 Task: For heading Use Montserrat with blue colour & bold.  font size for heading18,  'Change the font style of data to'Montserrat and font size to 9,  Change the alignment of both headline & data to Align right In the sheet  BudgetPlan logbookbook
Action: Mouse moved to (48, 135)
Screenshot: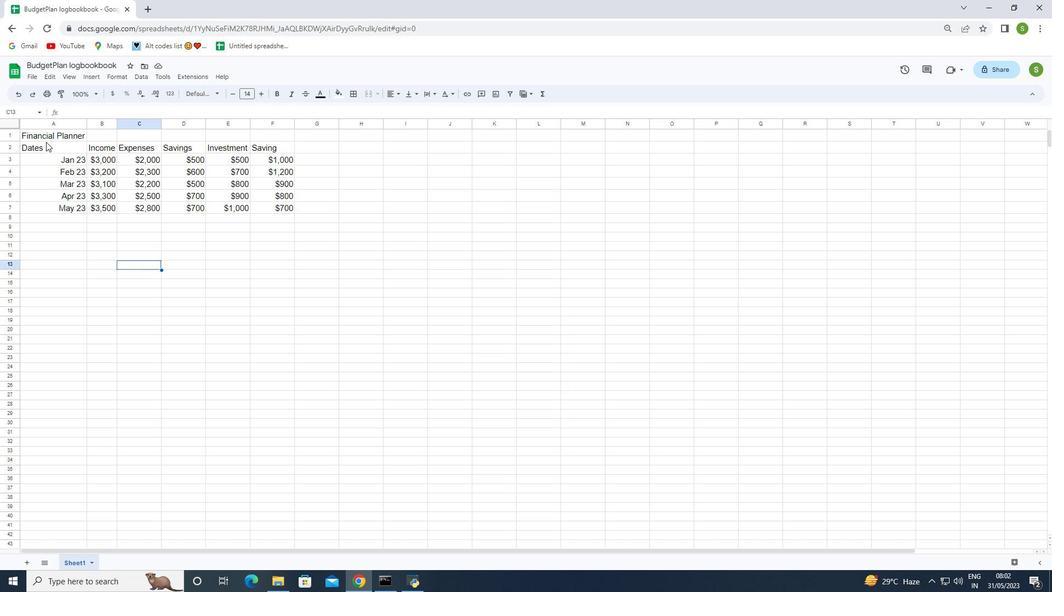 
Action: Mouse pressed left at (48, 135)
Screenshot: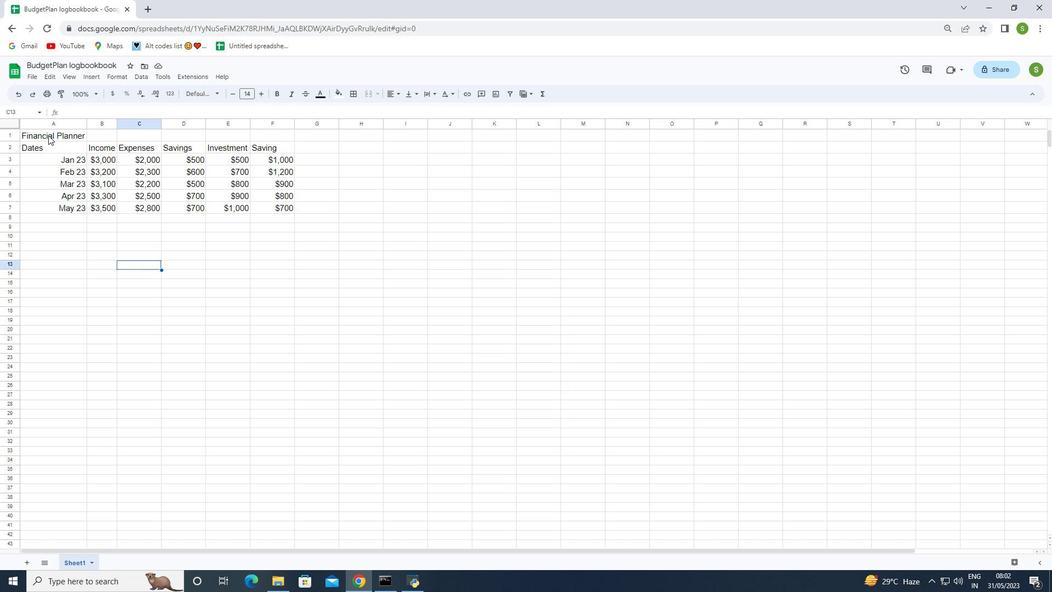 
Action: Mouse moved to (206, 97)
Screenshot: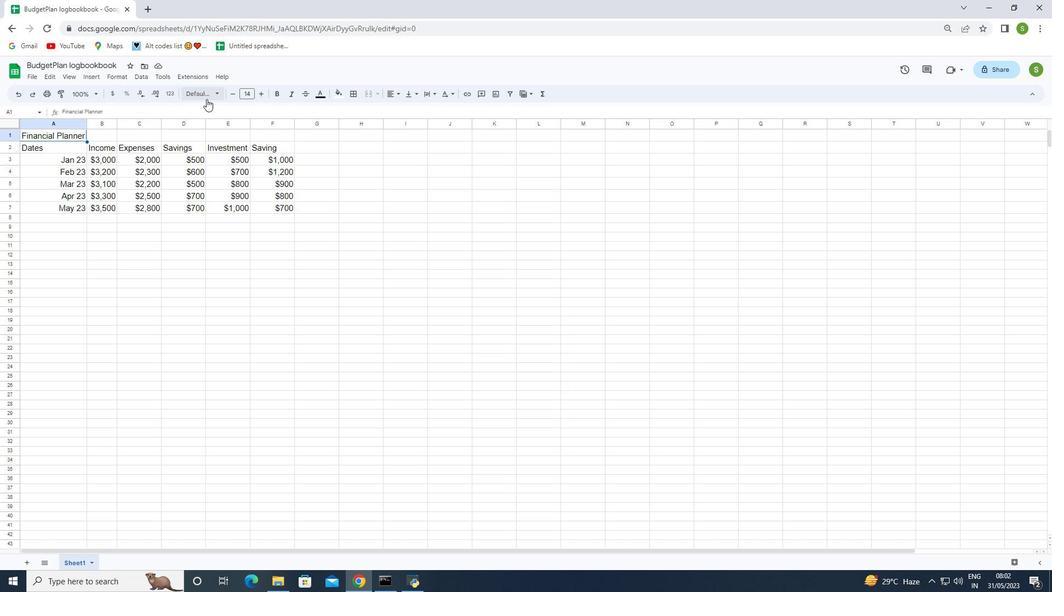 
Action: Mouse pressed left at (206, 97)
Screenshot: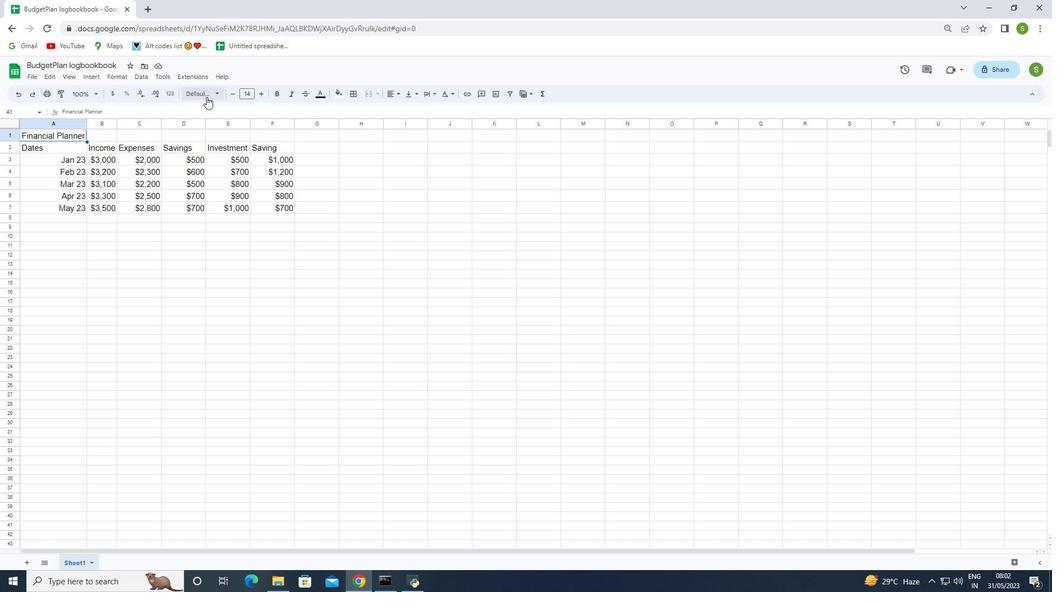 
Action: Mouse moved to (217, 451)
Screenshot: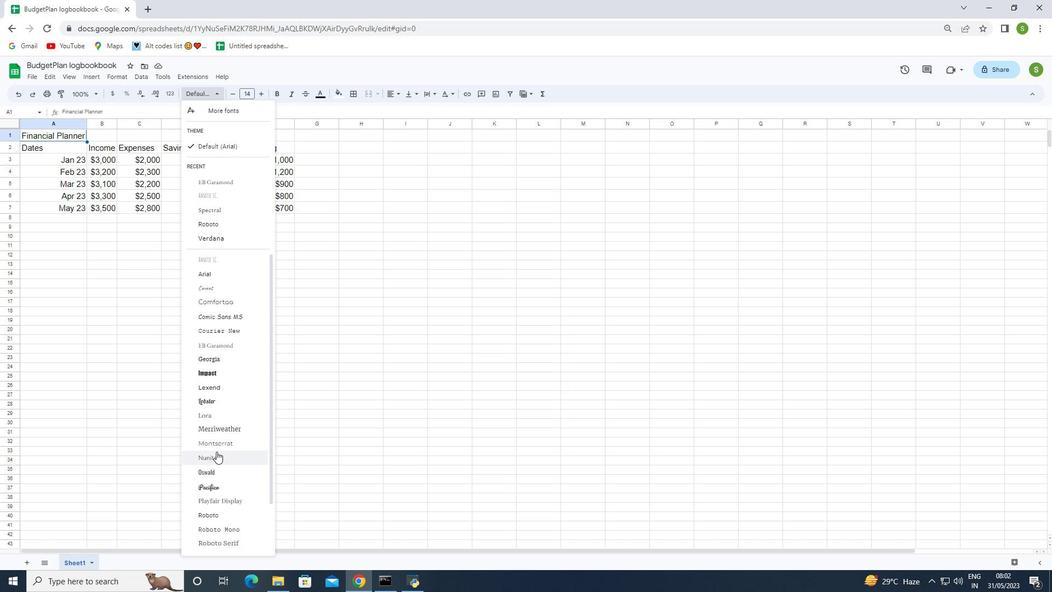 
Action: Mouse scrolled (217, 451) with delta (0, 0)
Screenshot: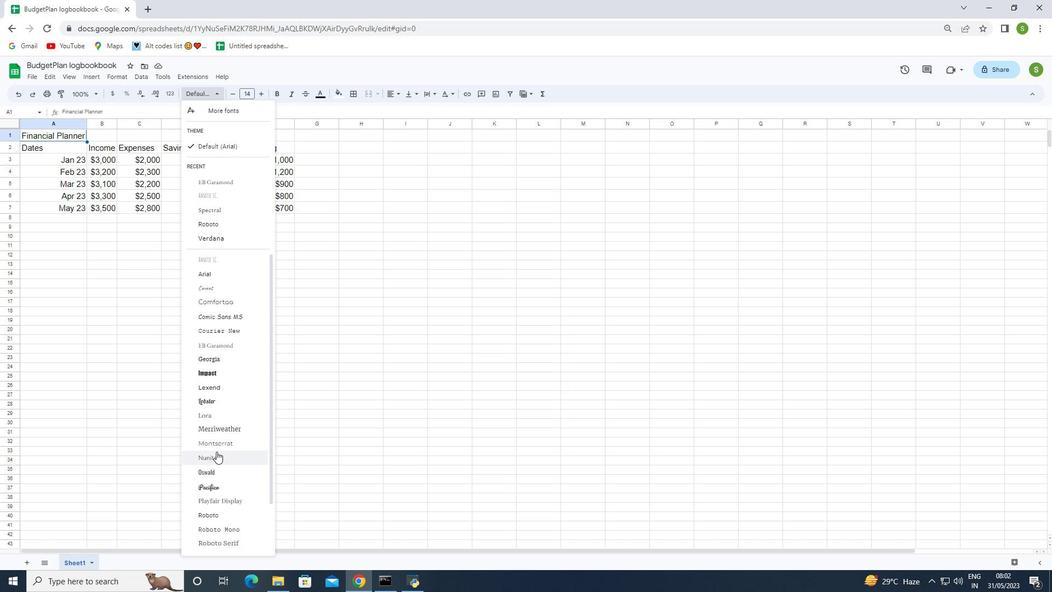 
Action: Mouse moved to (217, 451)
Screenshot: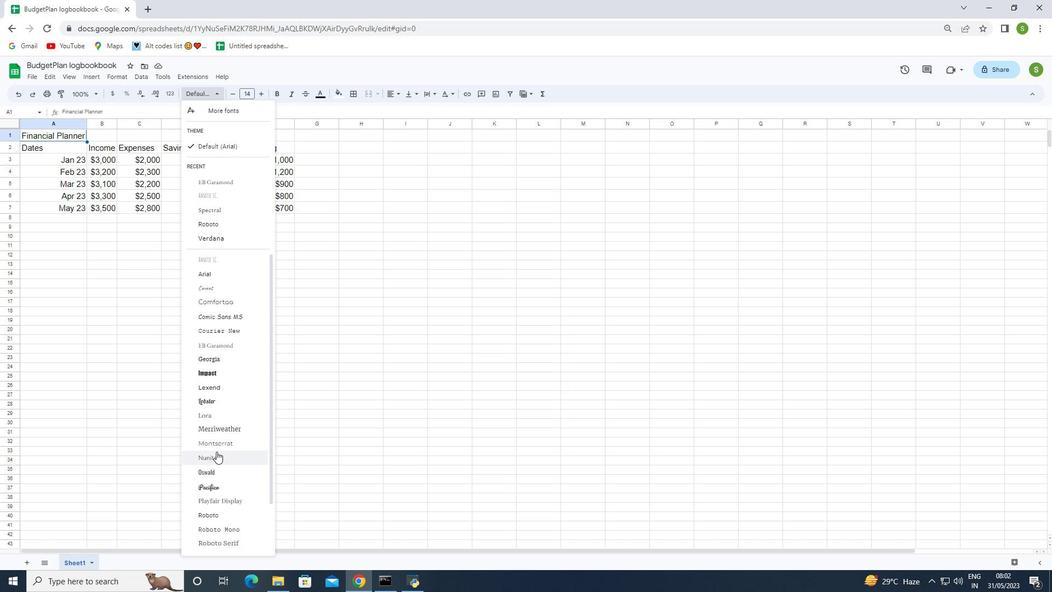 
Action: Mouse scrolled (217, 451) with delta (0, 0)
Screenshot: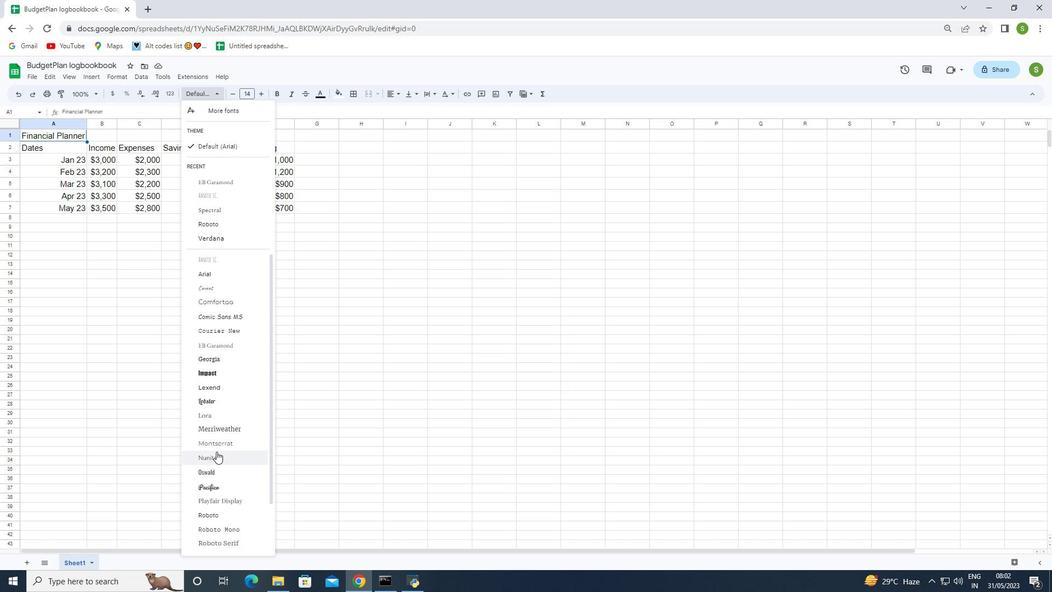 
Action: Mouse moved to (217, 451)
Screenshot: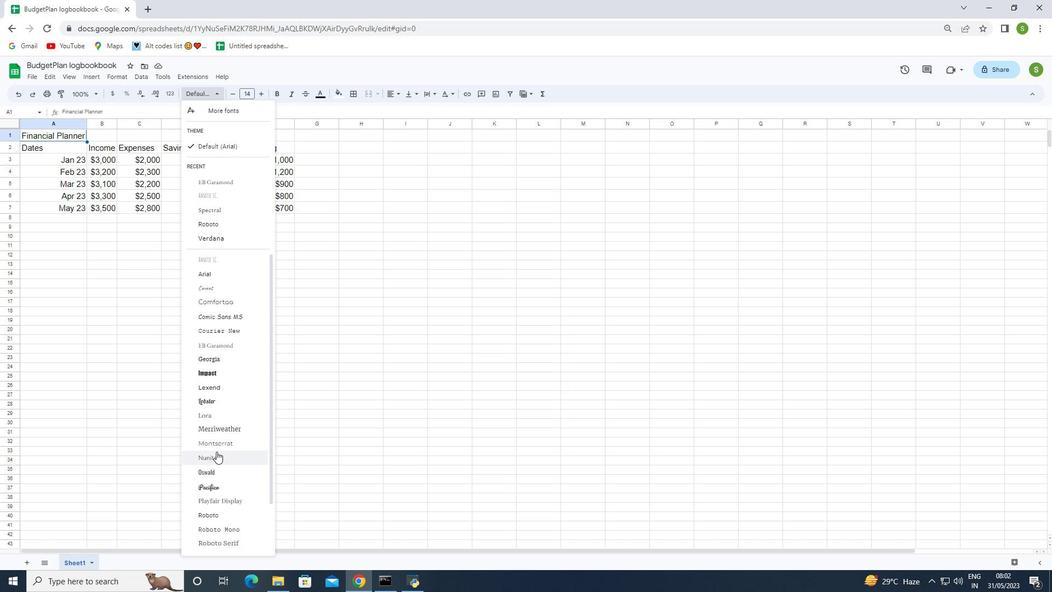 
Action: Mouse scrolled (217, 451) with delta (0, 0)
Screenshot: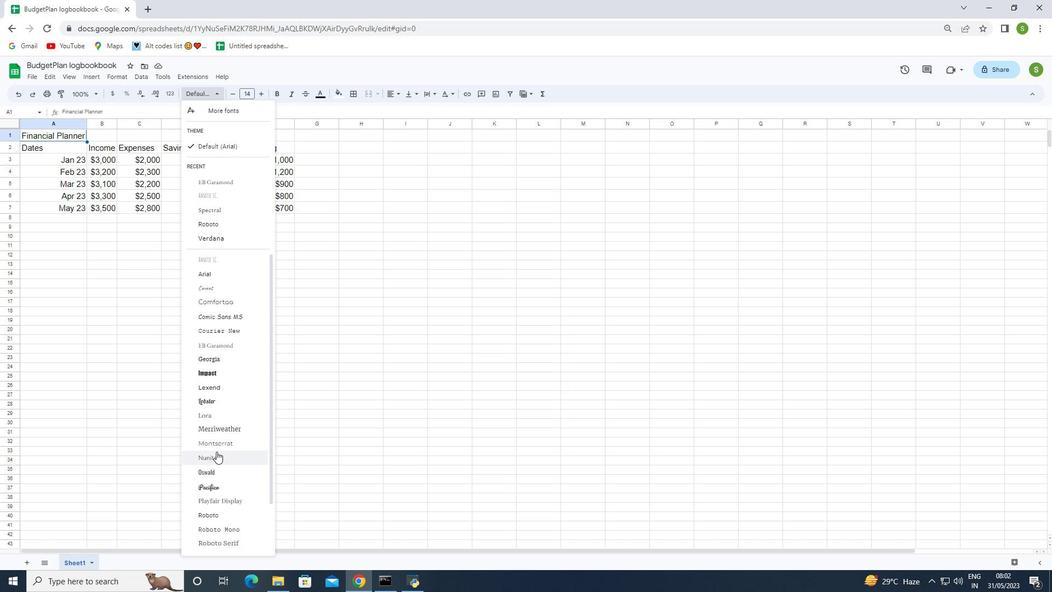 
Action: Mouse scrolled (217, 451) with delta (0, 0)
Screenshot: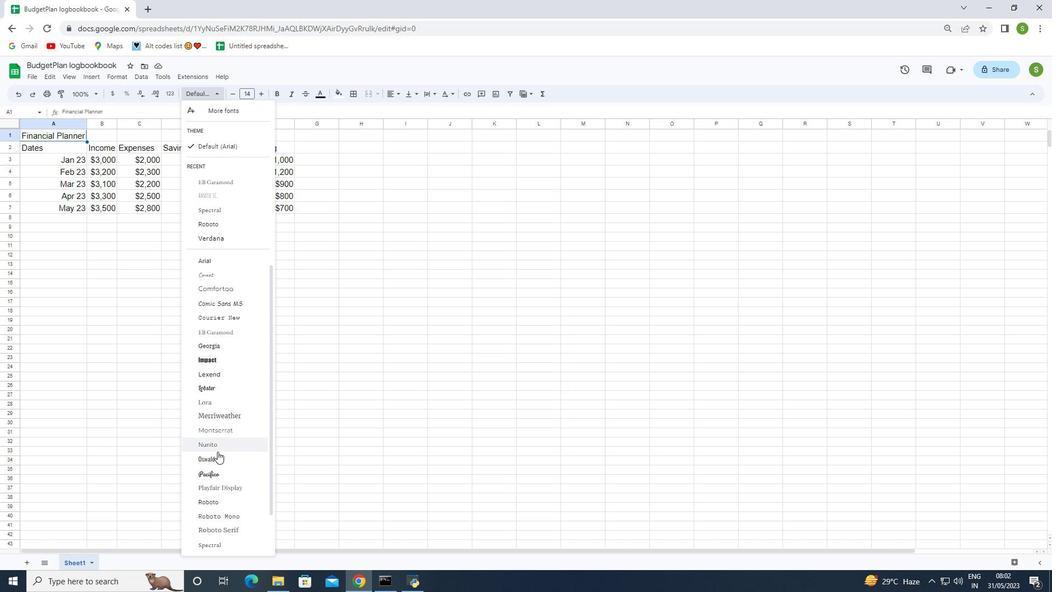 
Action: Mouse scrolled (217, 451) with delta (0, 0)
Screenshot: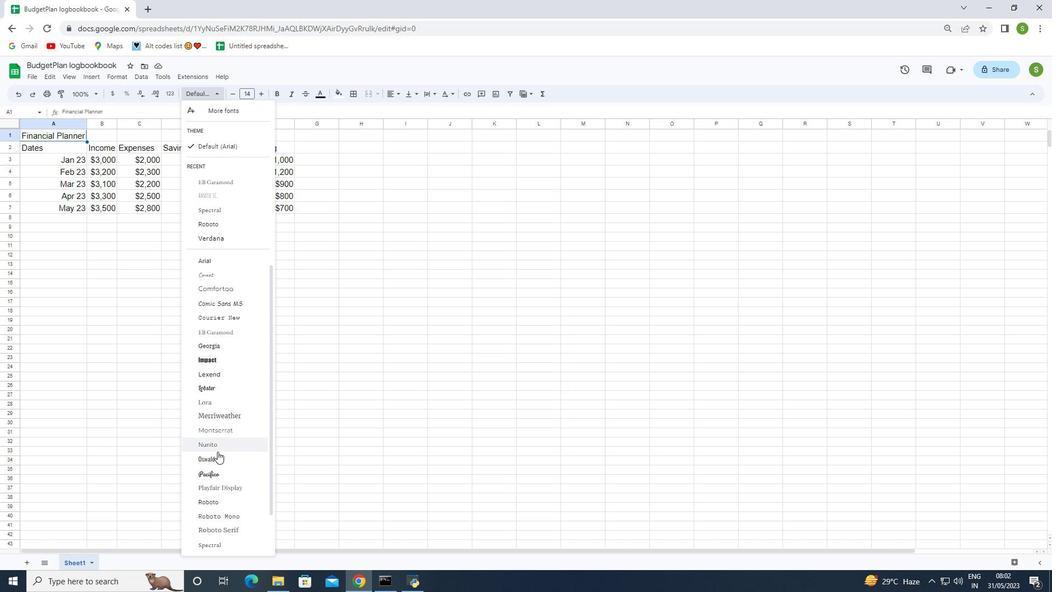 
Action: Mouse moved to (218, 388)
Screenshot: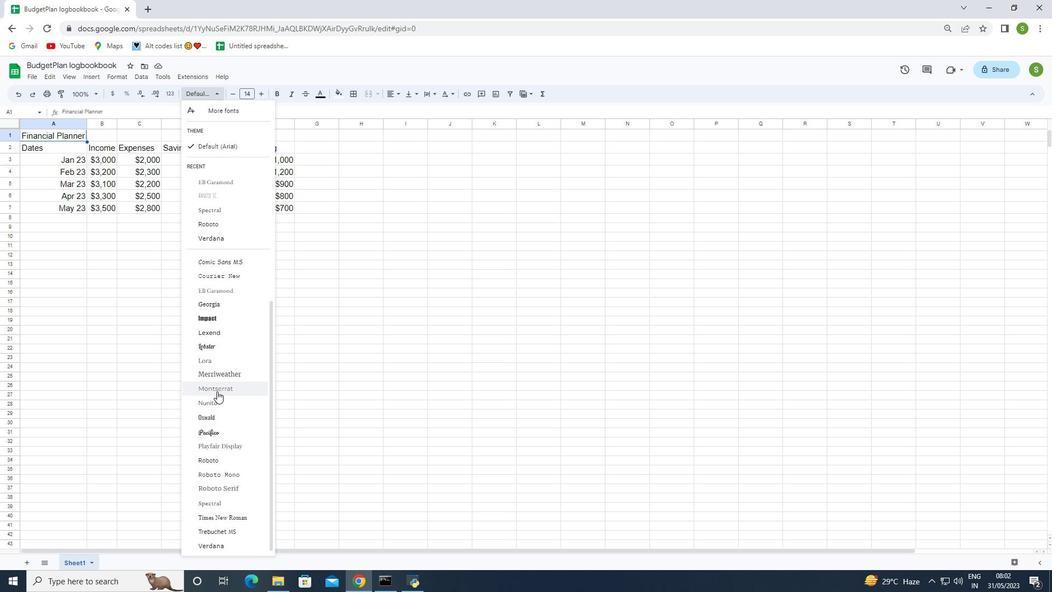 
Action: Mouse pressed left at (218, 388)
Screenshot: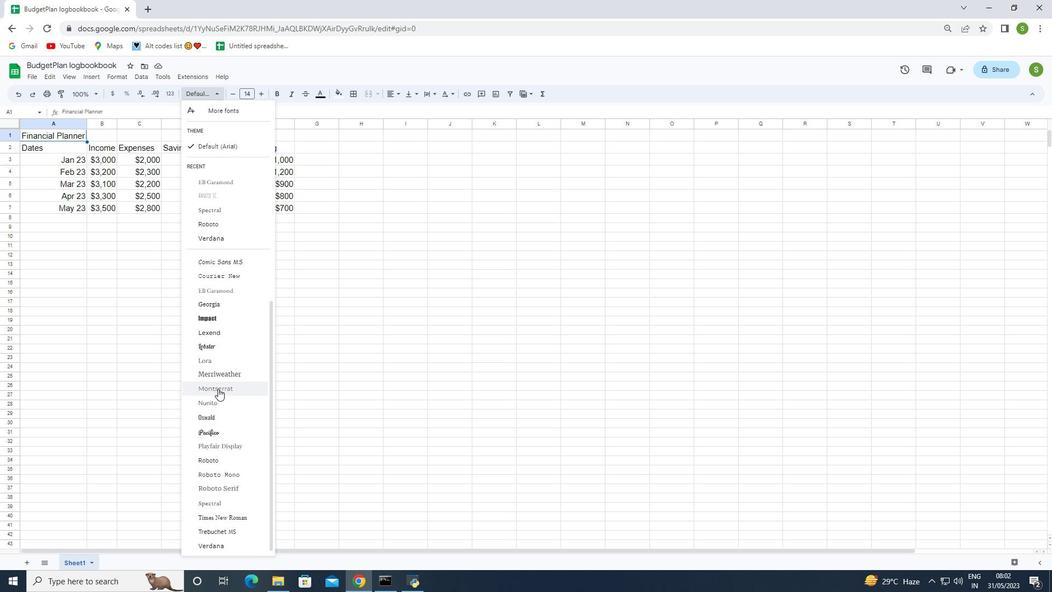 
Action: Mouse moved to (62, 132)
Screenshot: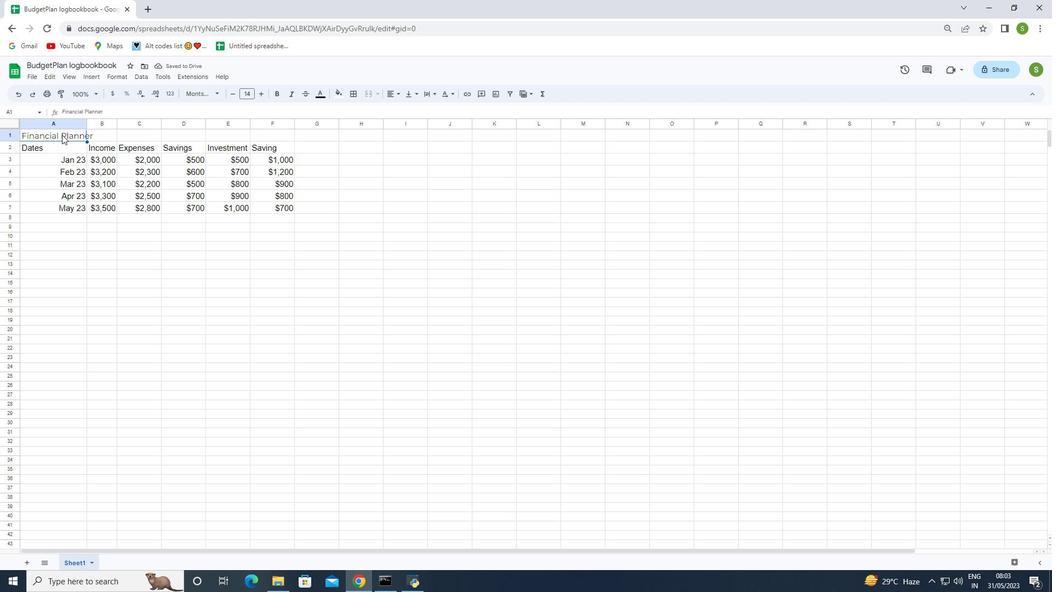 
Action: Mouse pressed left at (62, 132)
Screenshot: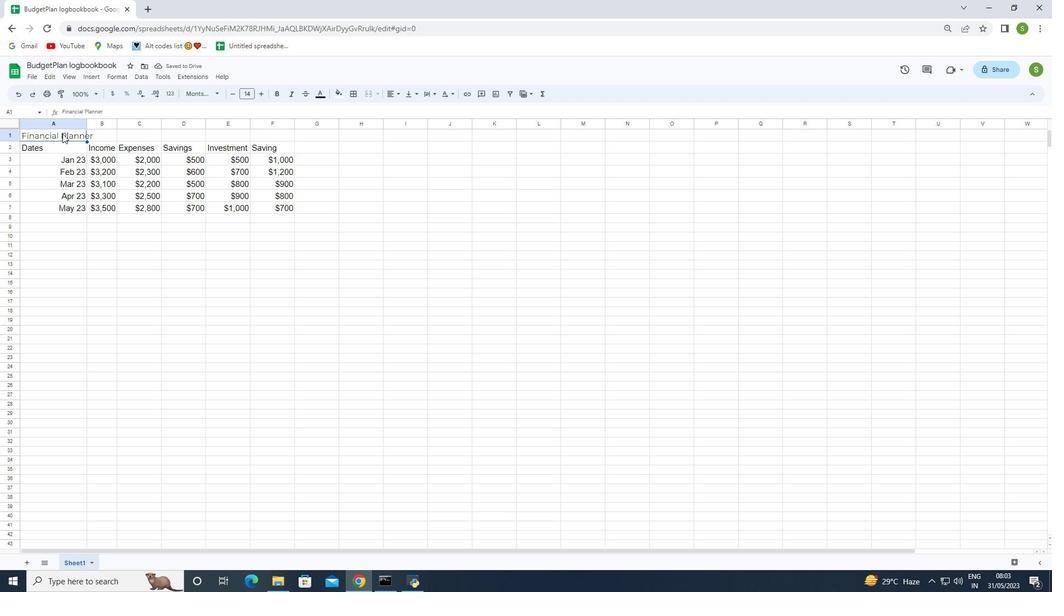 
Action: Mouse moved to (325, 96)
Screenshot: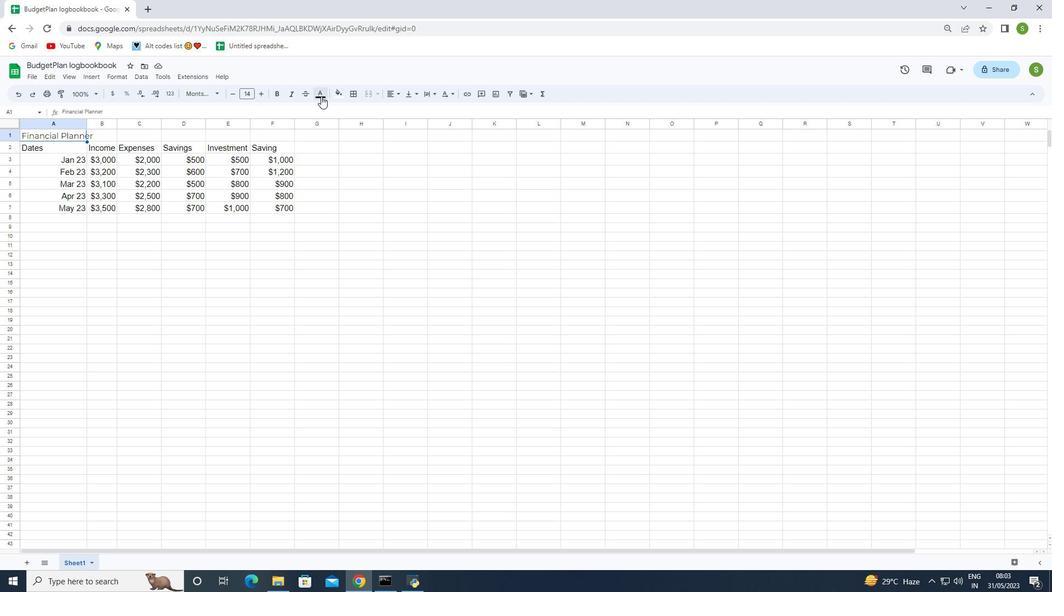 
Action: Mouse pressed left at (325, 96)
Screenshot: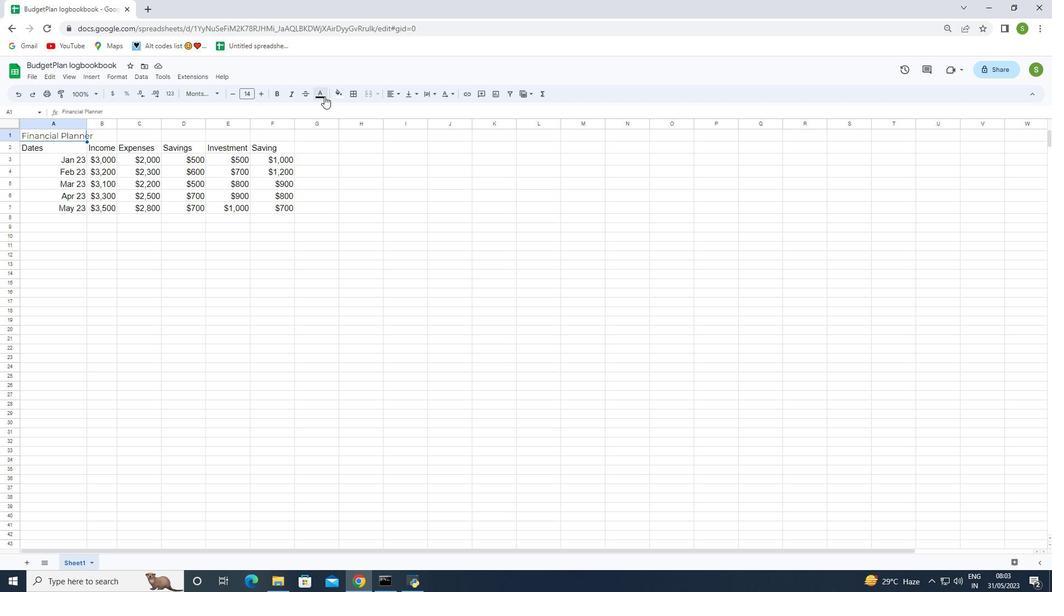 
Action: Mouse moved to (387, 133)
Screenshot: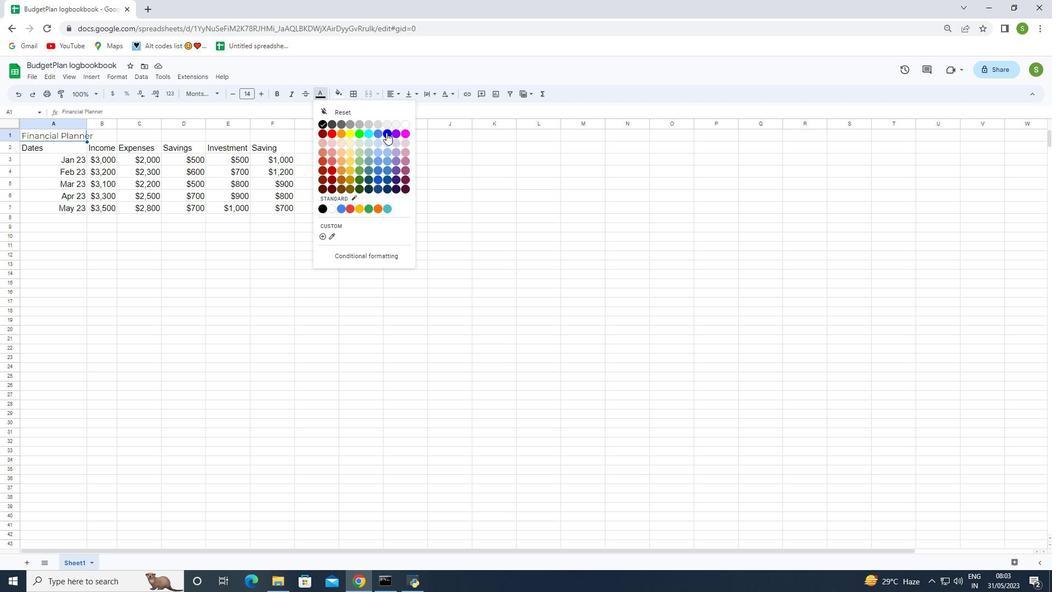 
Action: Mouse pressed left at (387, 133)
Screenshot: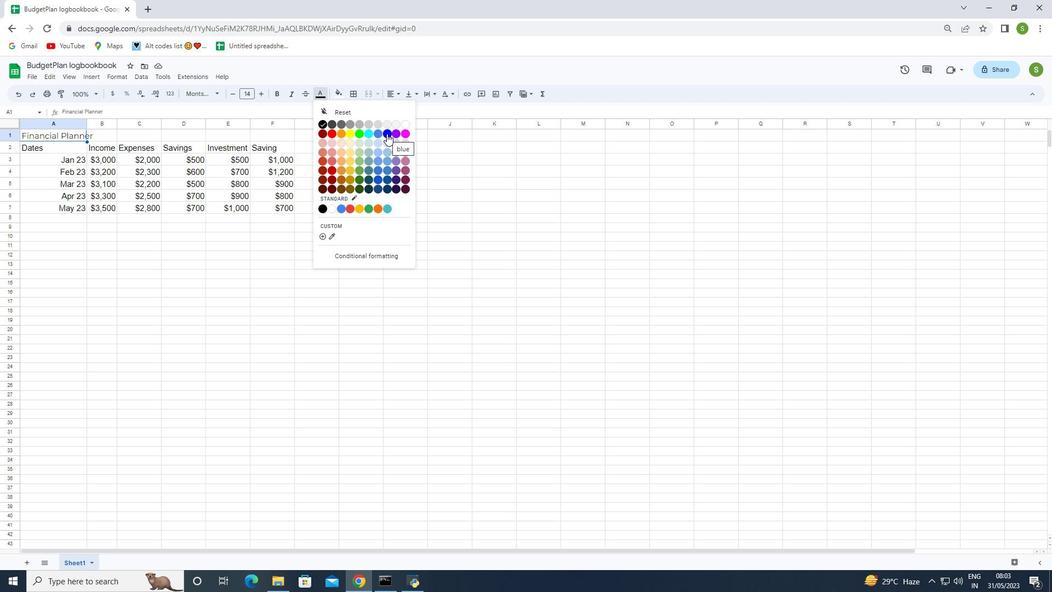 
Action: Mouse moved to (276, 94)
Screenshot: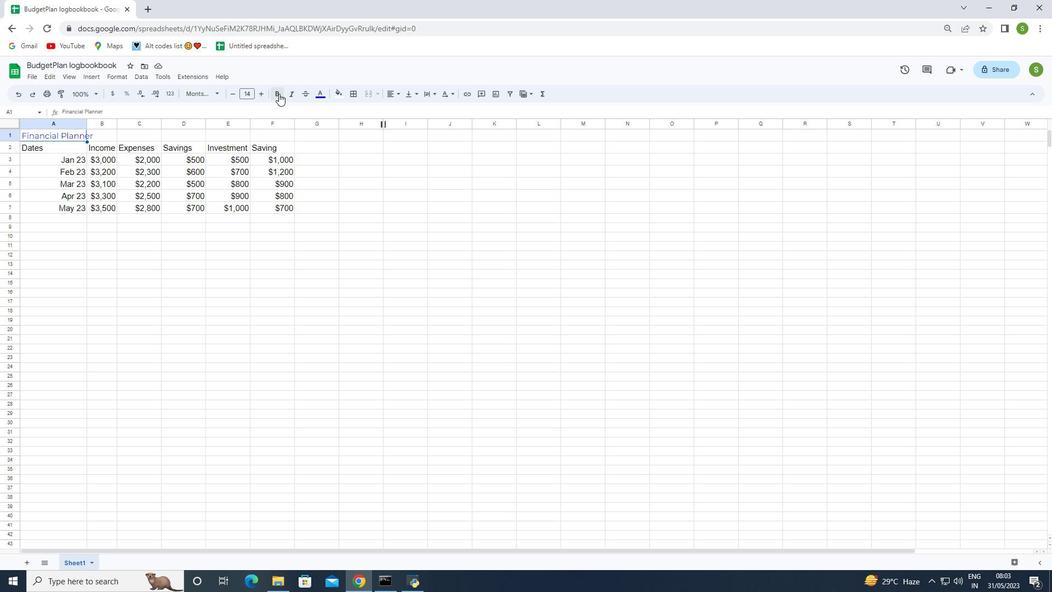 
Action: Mouse pressed left at (276, 94)
Screenshot: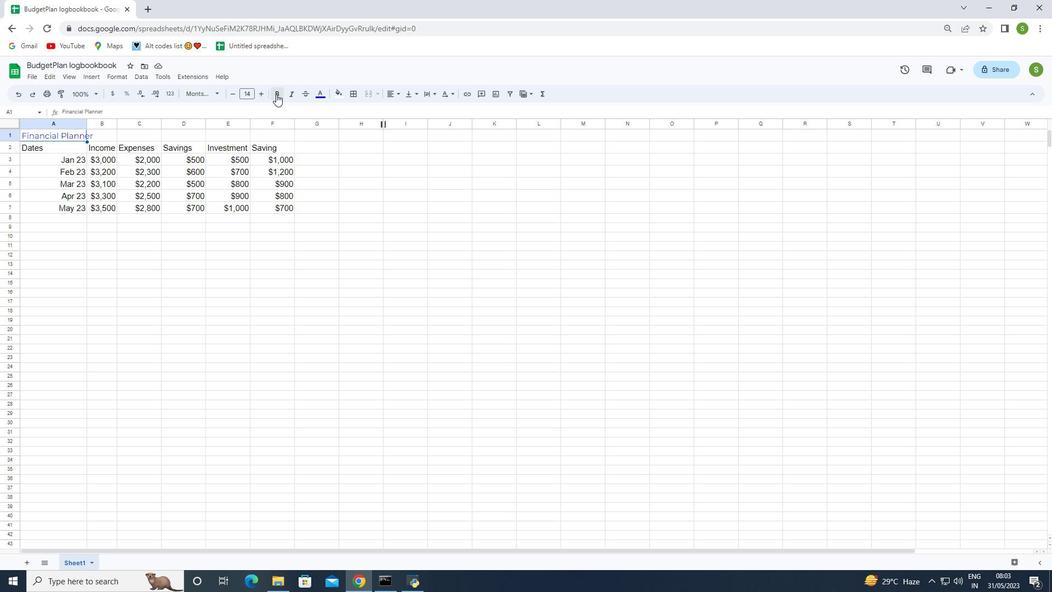 
Action: Mouse moved to (260, 93)
Screenshot: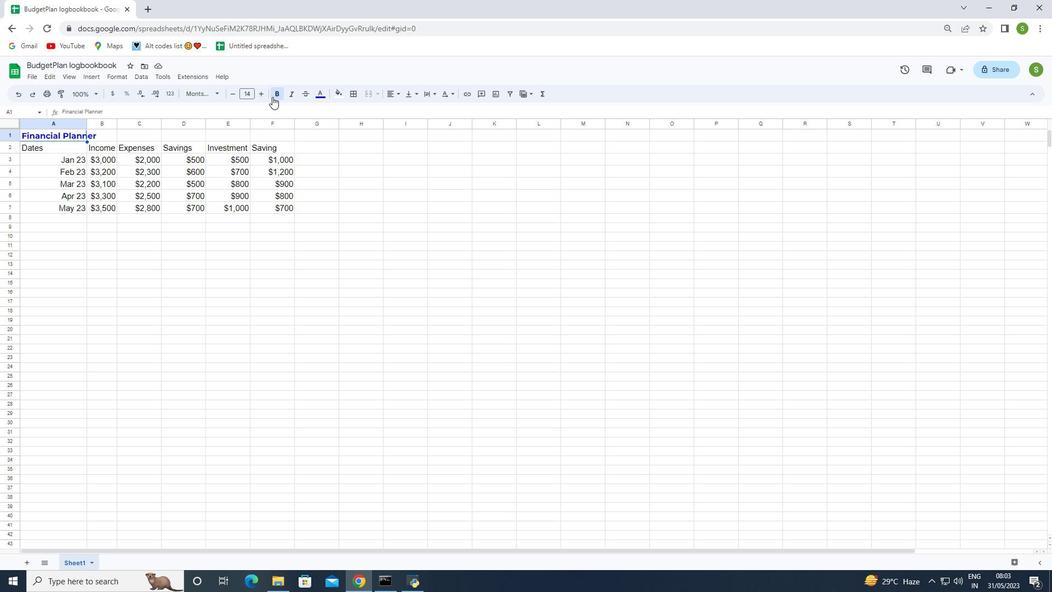 
Action: Mouse pressed left at (260, 93)
Screenshot: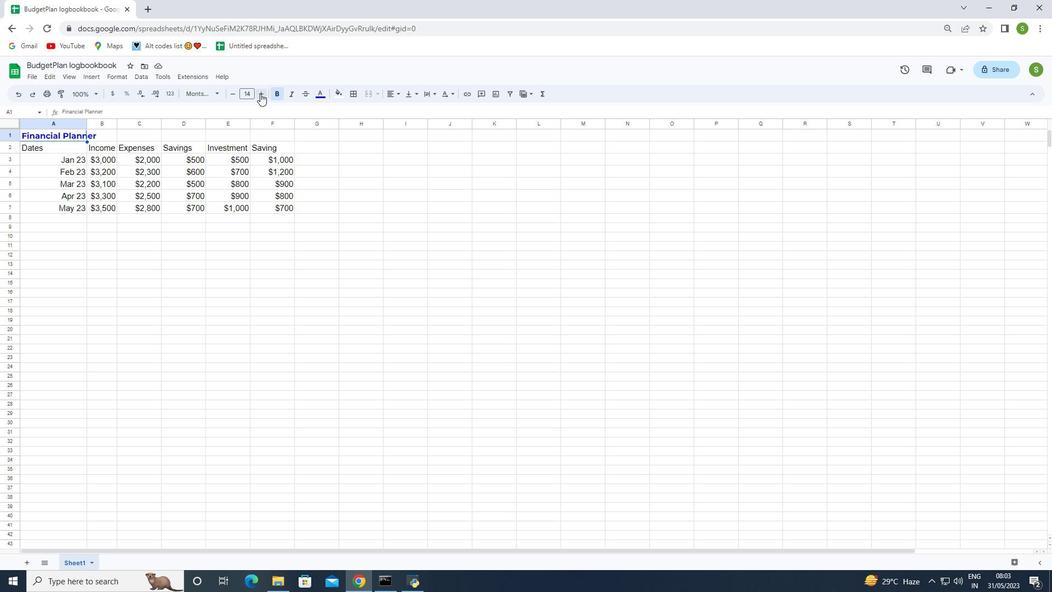 
Action: Mouse pressed left at (260, 93)
Screenshot: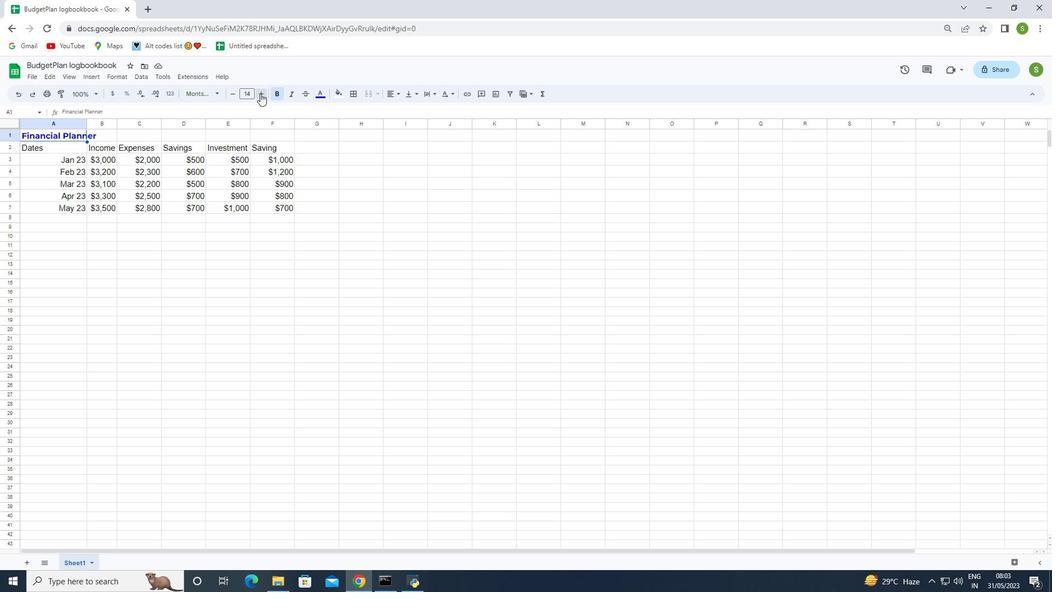 
Action: Mouse pressed left at (260, 93)
Screenshot: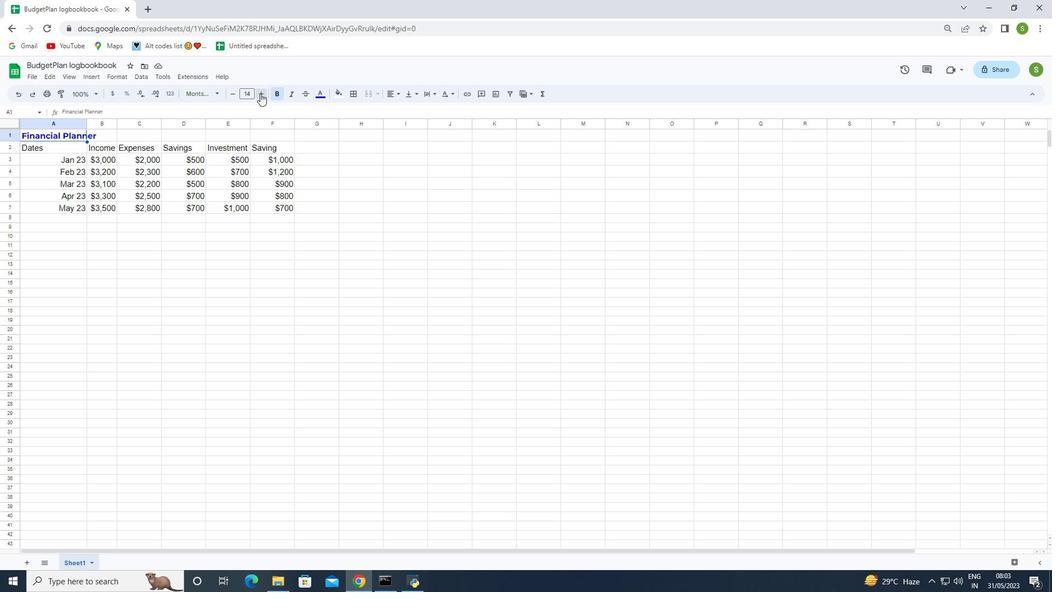 
Action: Mouse pressed left at (260, 93)
Screenshot: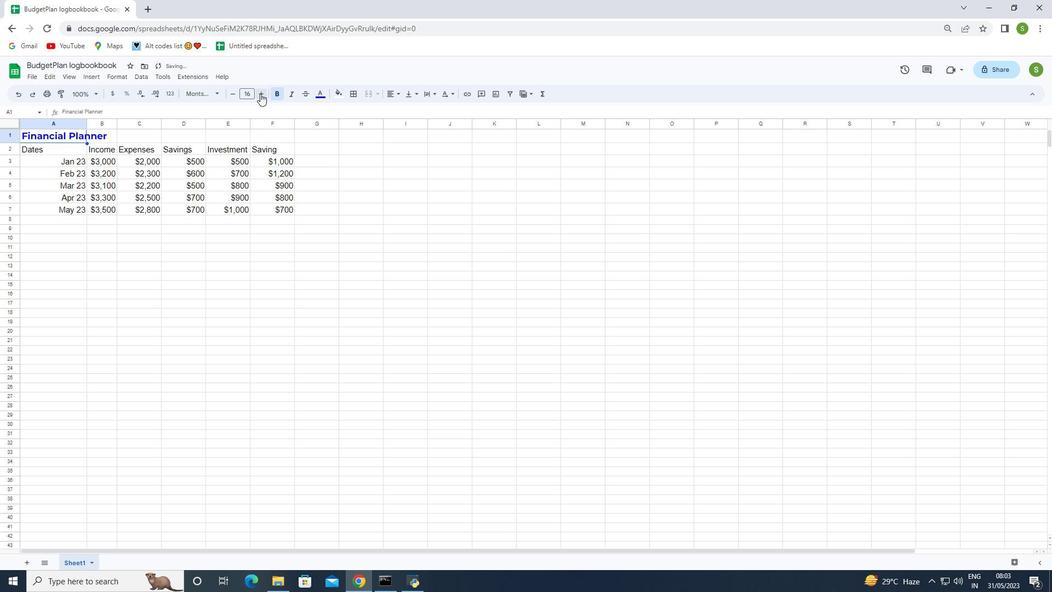 
Action: Mouse moved to (295, 285)
Screenshot: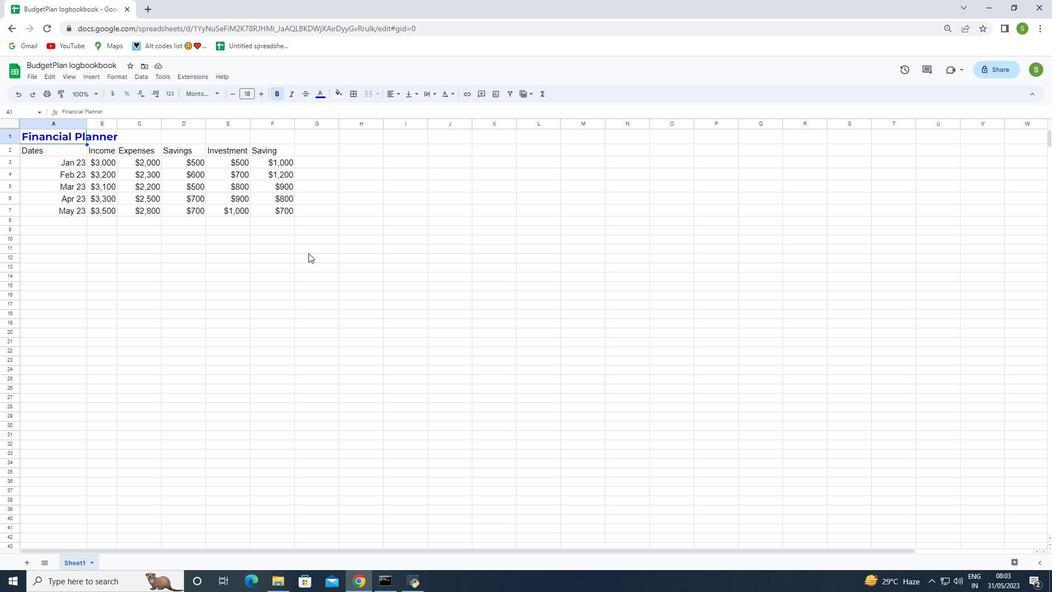 
Action: Mouse pressed left at (295, 285)
Screenshot: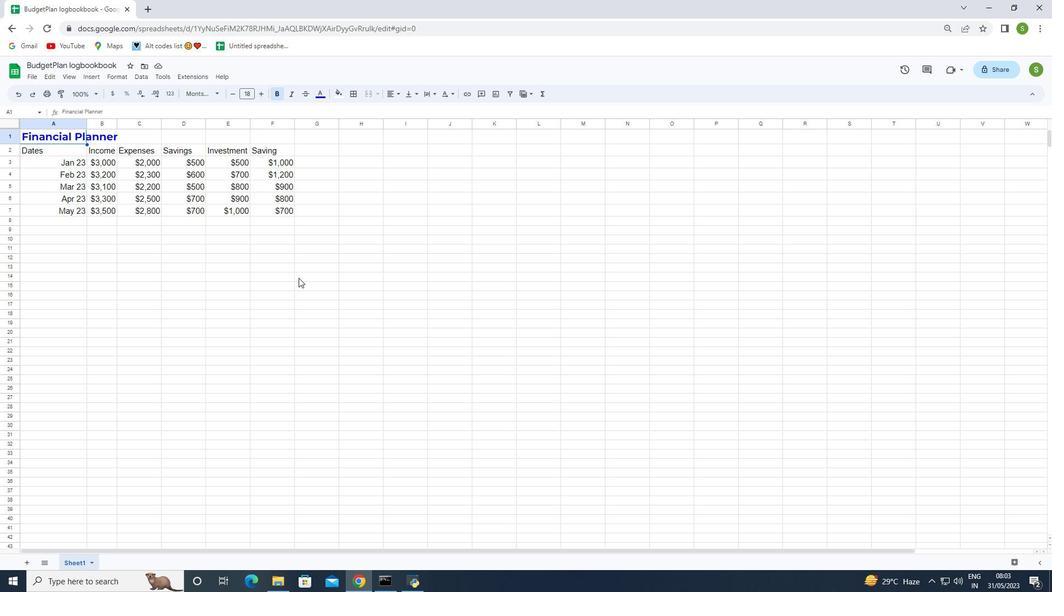 
Action: Mouse moved to (41, 148)
Screenshot: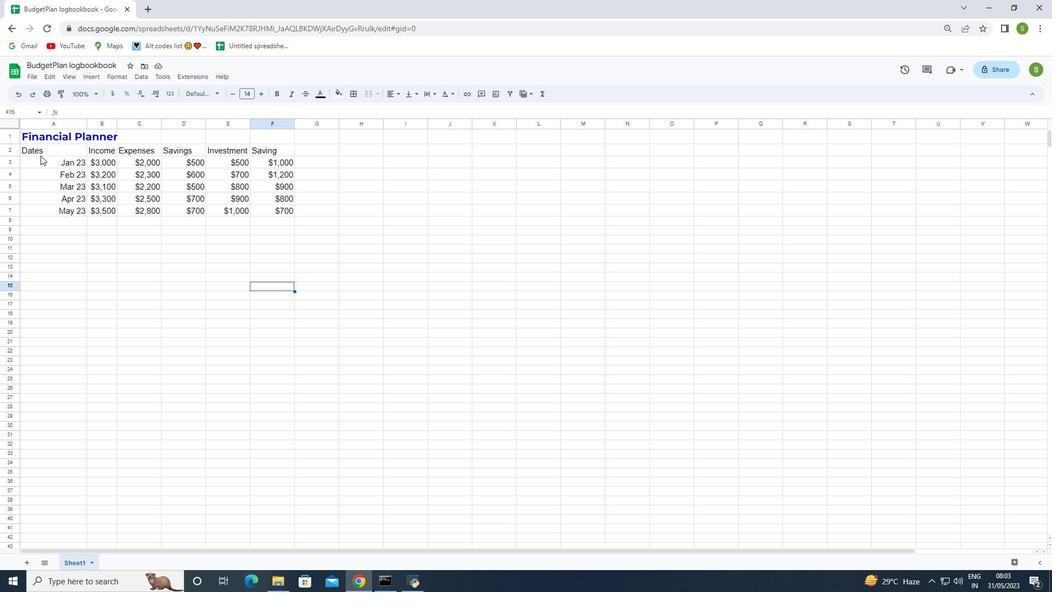 
Action: Mouse pressed left at (41, 148)
Screenshot: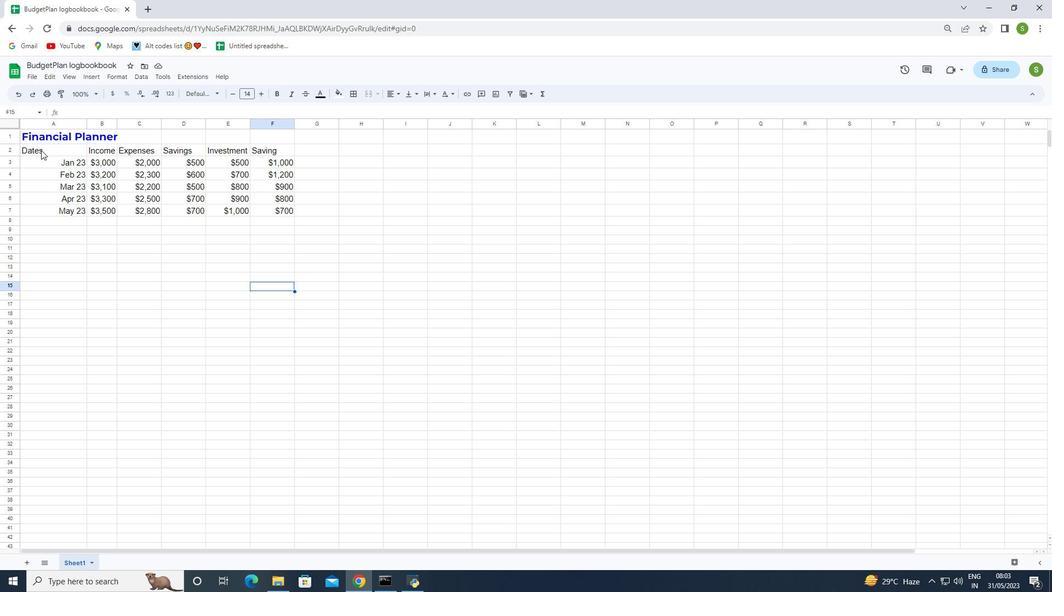 
Action: Mouse moved to (218, 91)
Screenshot: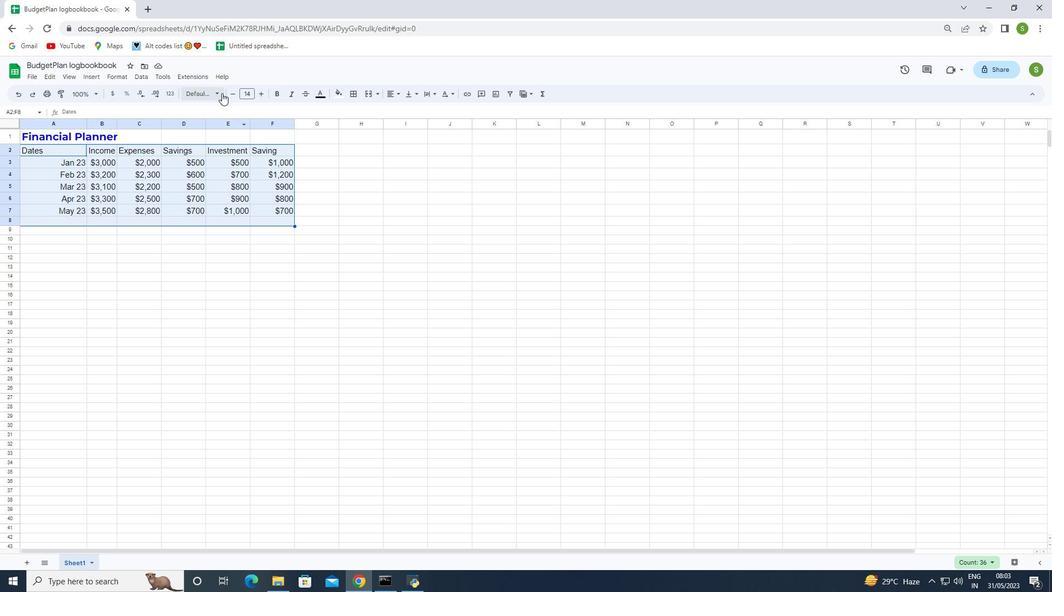 
Action: Mouse pressed left at (218, 91)
Screenshot: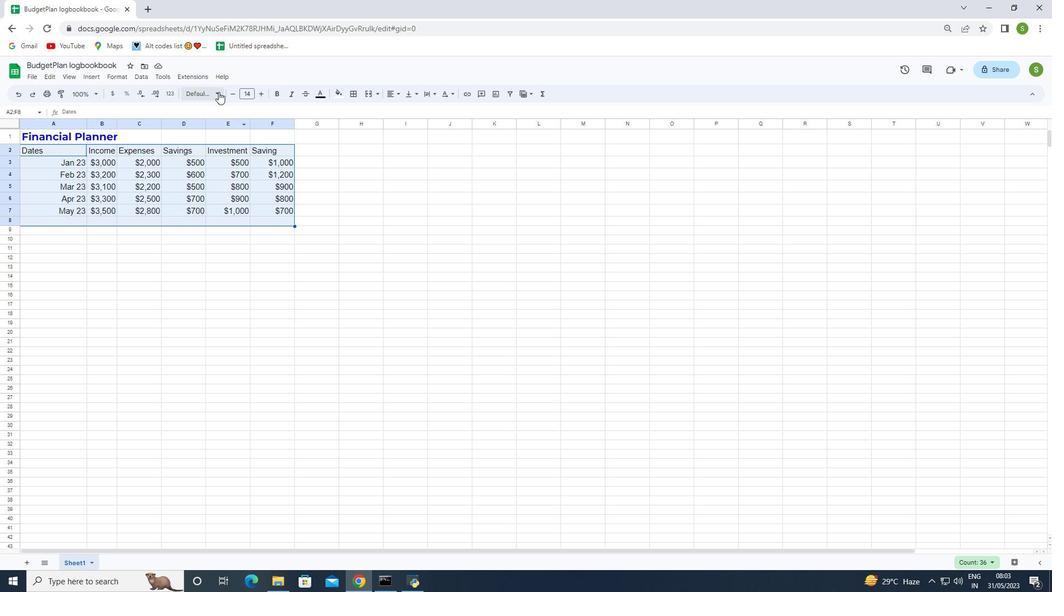 
Action: Mouse moved to (220, 183)
Screenshot: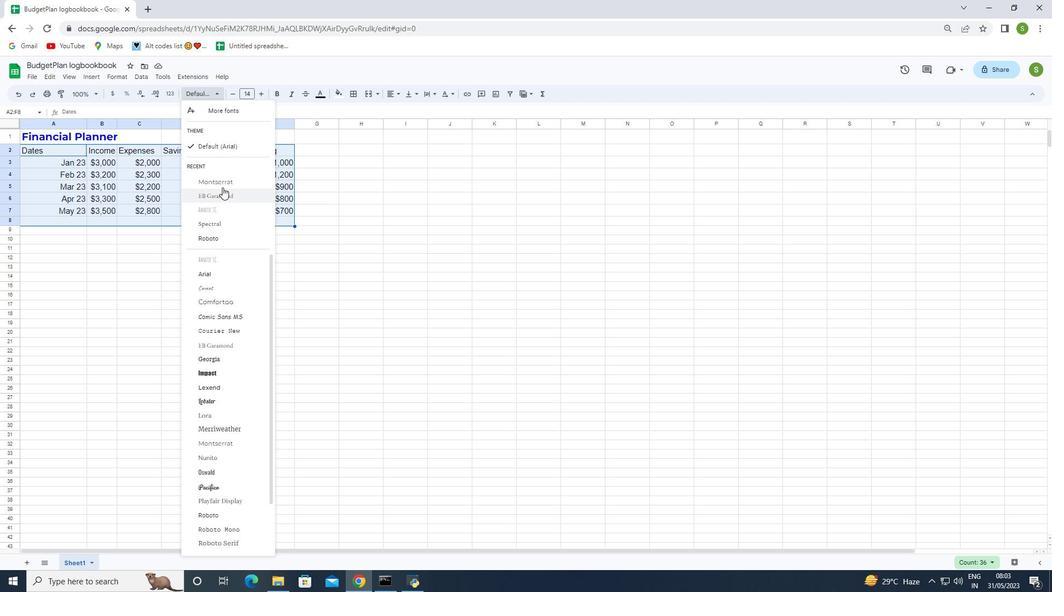 
Action: Mouse pressed left at (220, 183)
Screenshot: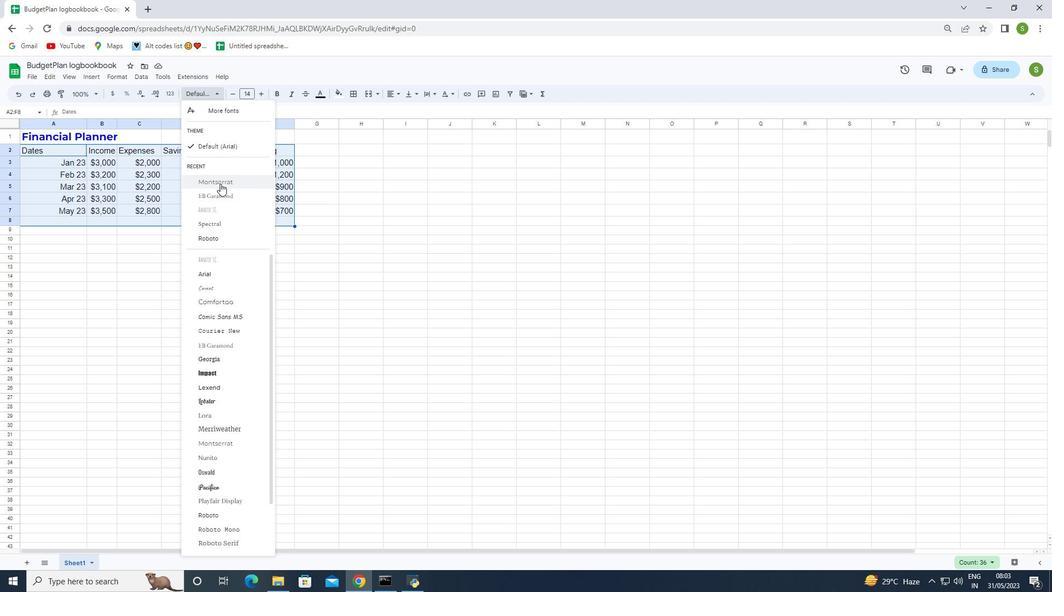 
Action: Mouse moved to (228, 95)
Screenshot: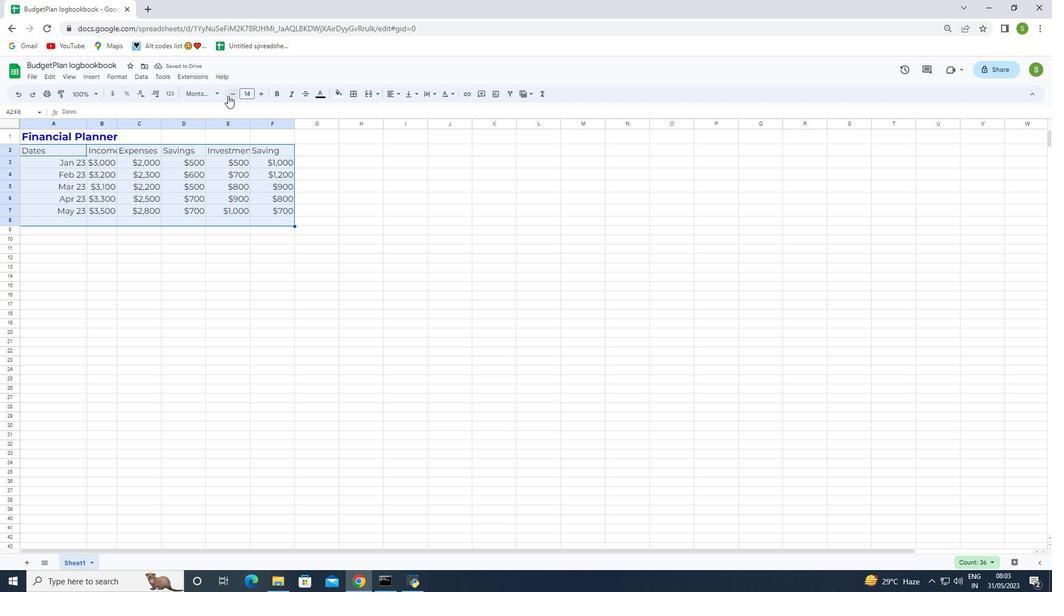 
Action: Mouse pressed left at (228, 95)
Screenshot: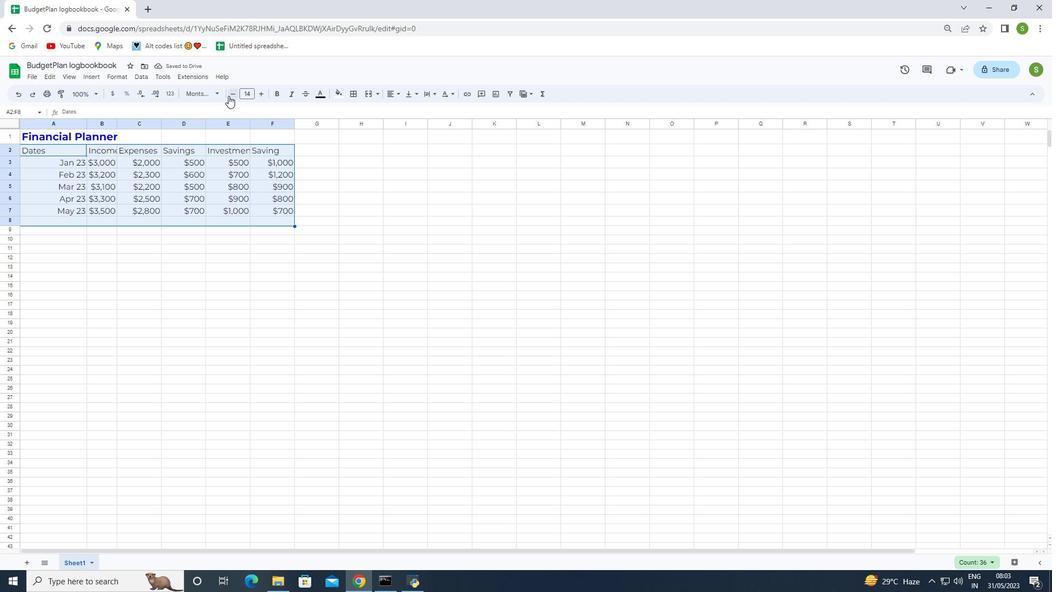 
Action: Mouse pressed left at (228, 95)
Screenshot: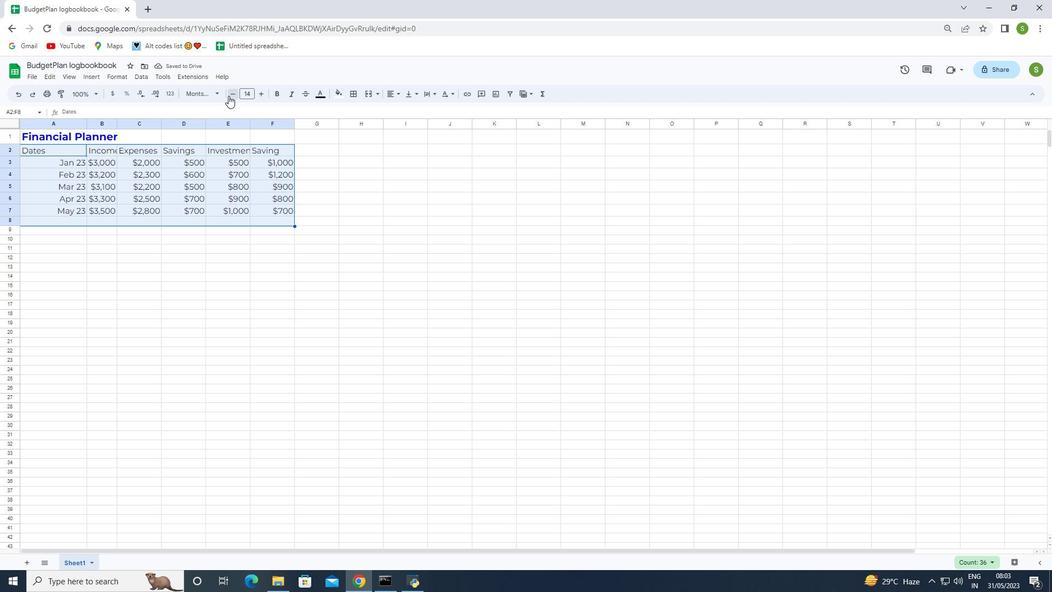 
Action: Mouse pressed left at (228, 95)
Screenshot: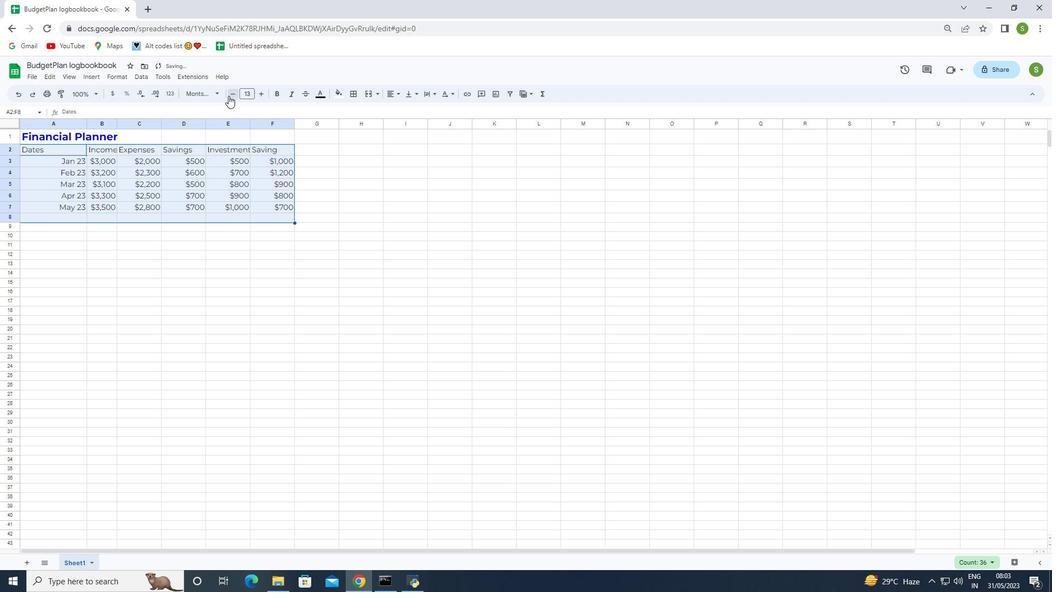 
Action: Mouse pressed left at (228, 95)
Screenshot: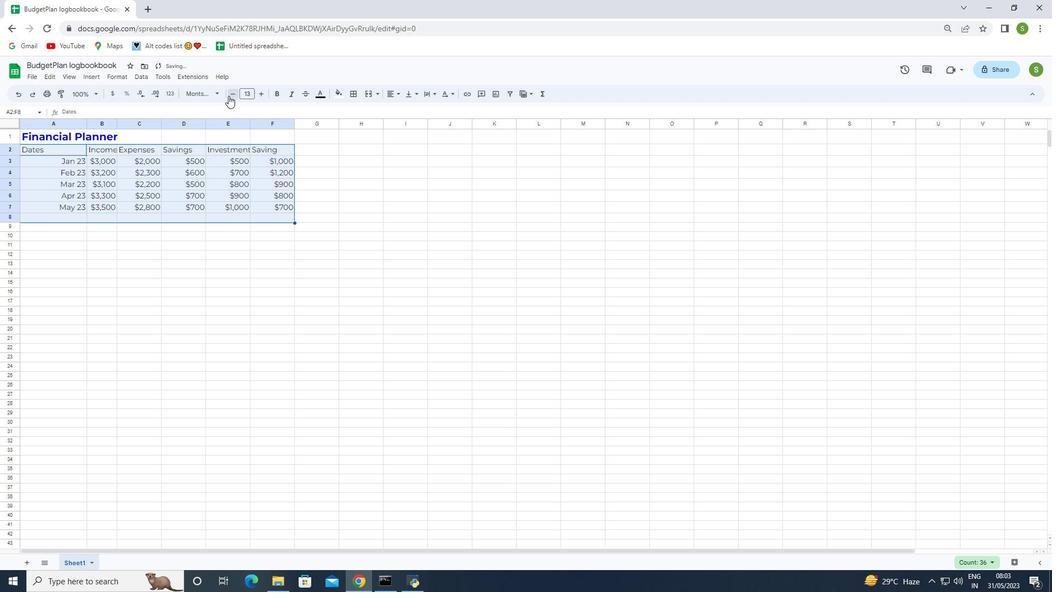 
Action: Mouse pressed left at (228, 95)
Screenshot: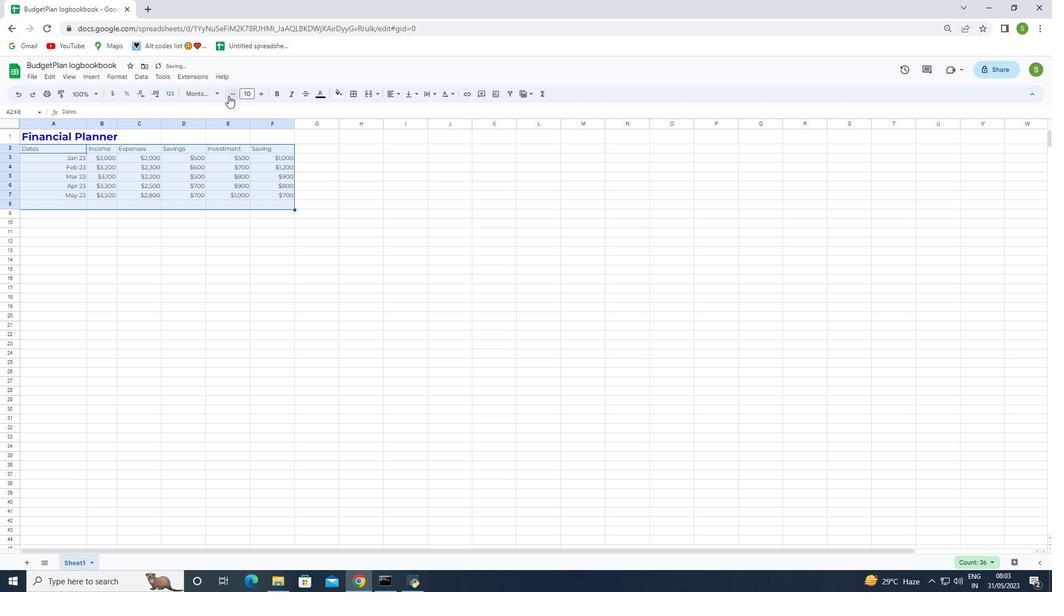 
Action: Mouse moved to (200, 229)
Screenshot: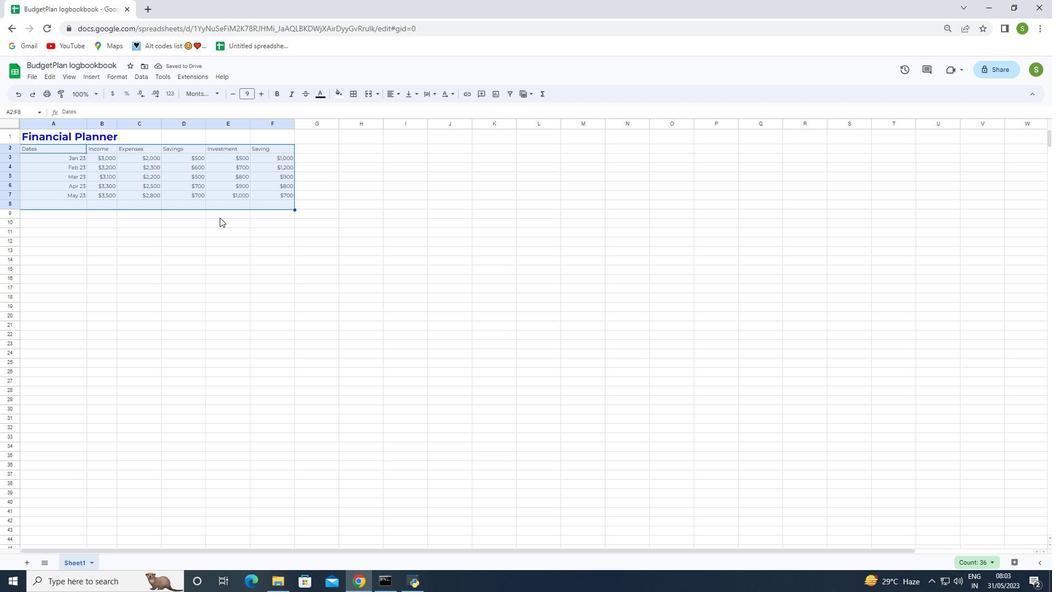 
Action: Mouse pressed left at (200, 229)
Screenshot: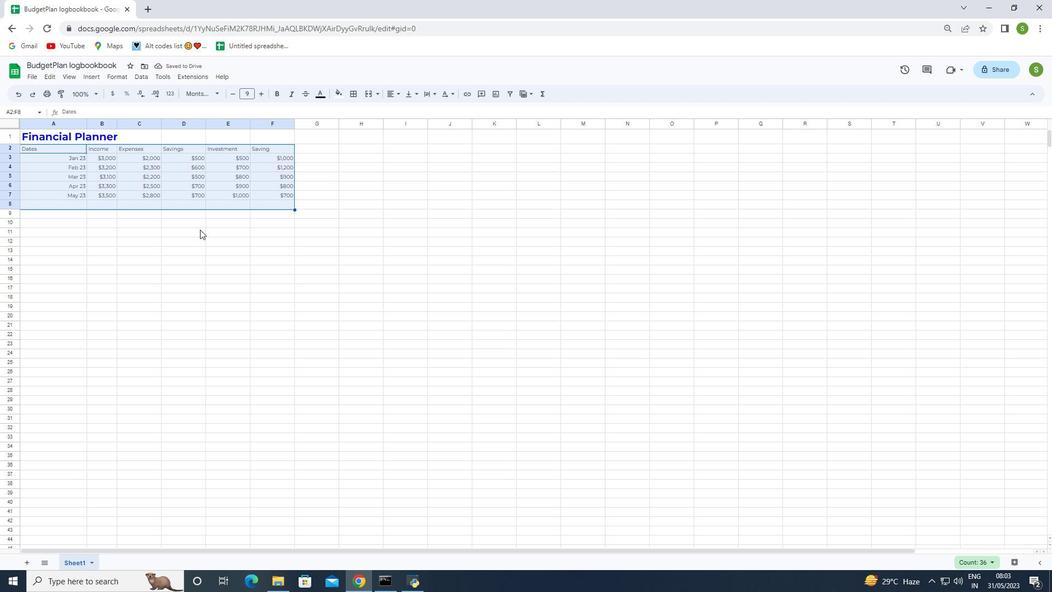 
Action: Mouse moved to (56, 136)
Screenshot: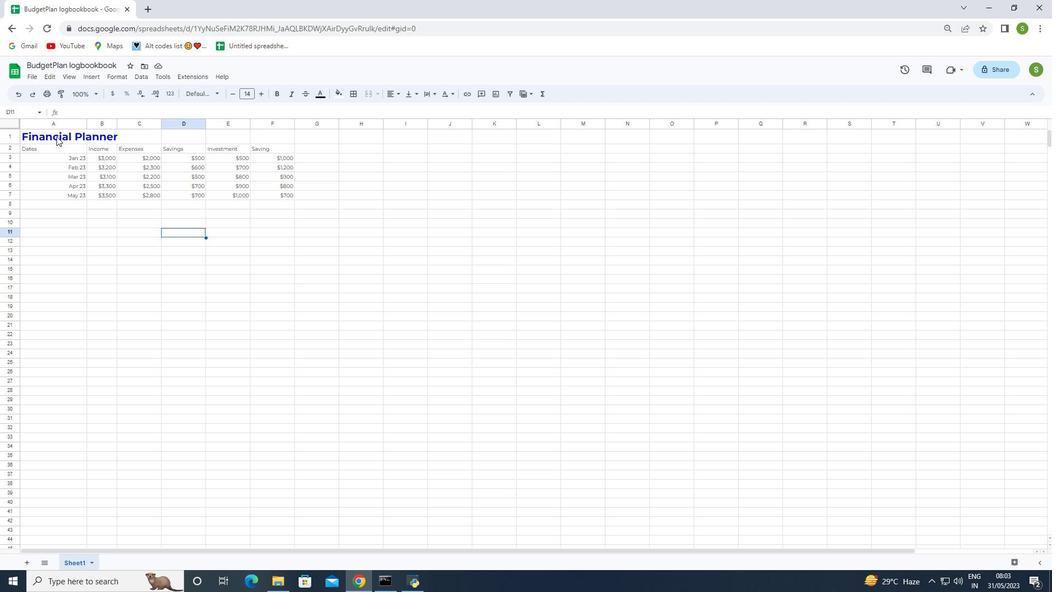 
Action: Mouse pressed left at (56, 136)
Screenshot: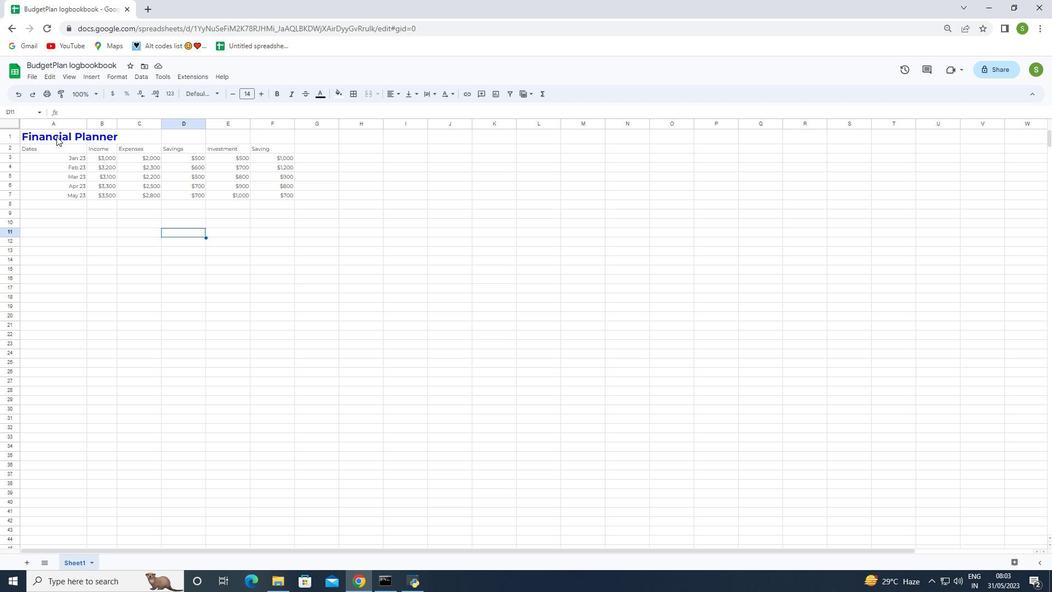 
Action: Mouse moved to (251, 184)
Screenshot: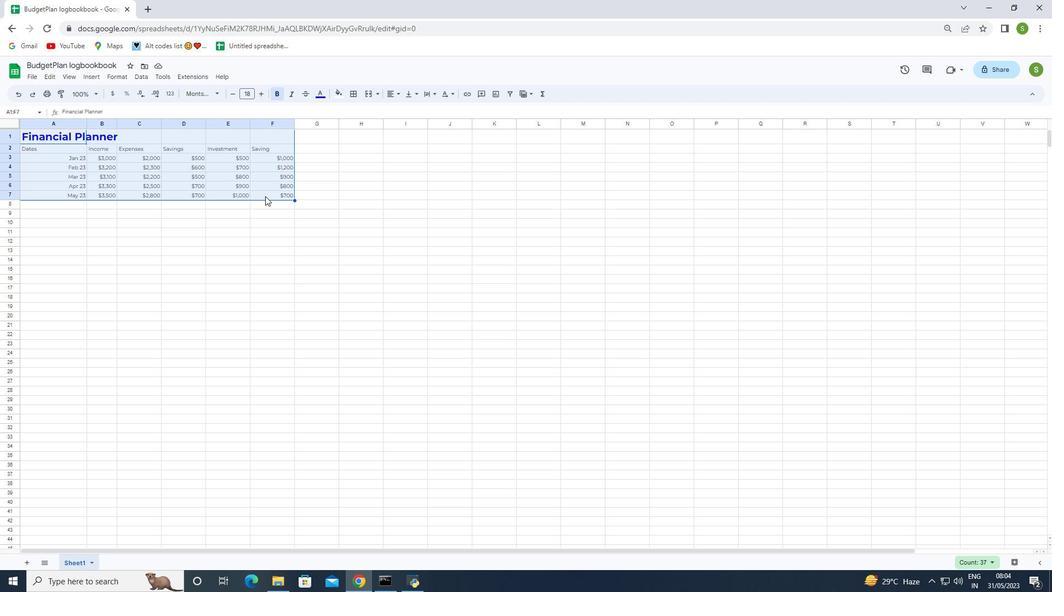 
Action: Mouse pressed left at (251, 184)
Screenshot: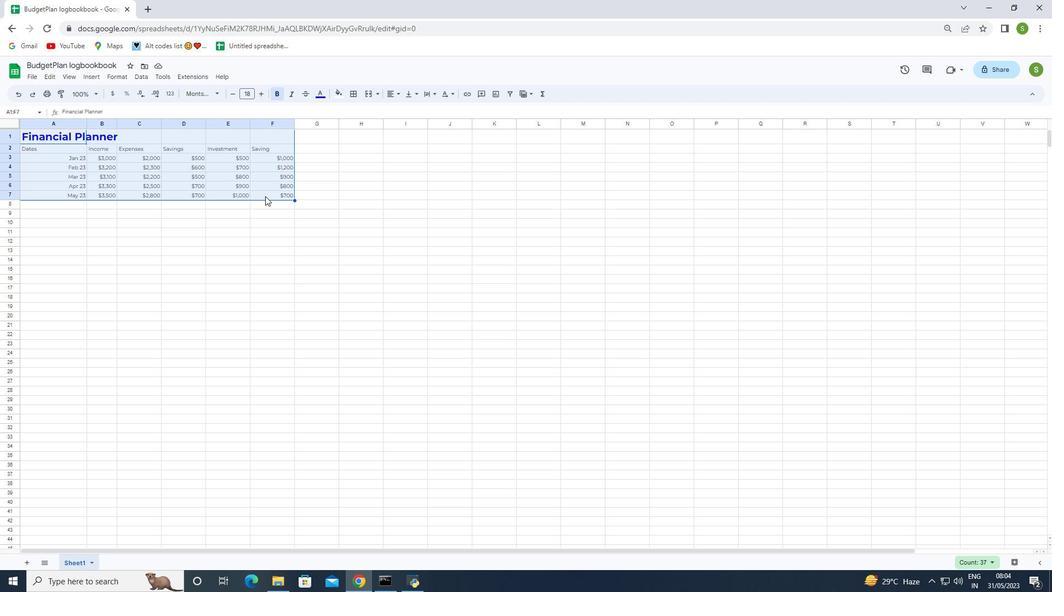 
Action: Mouse moved to (46, 137)
Screenshot: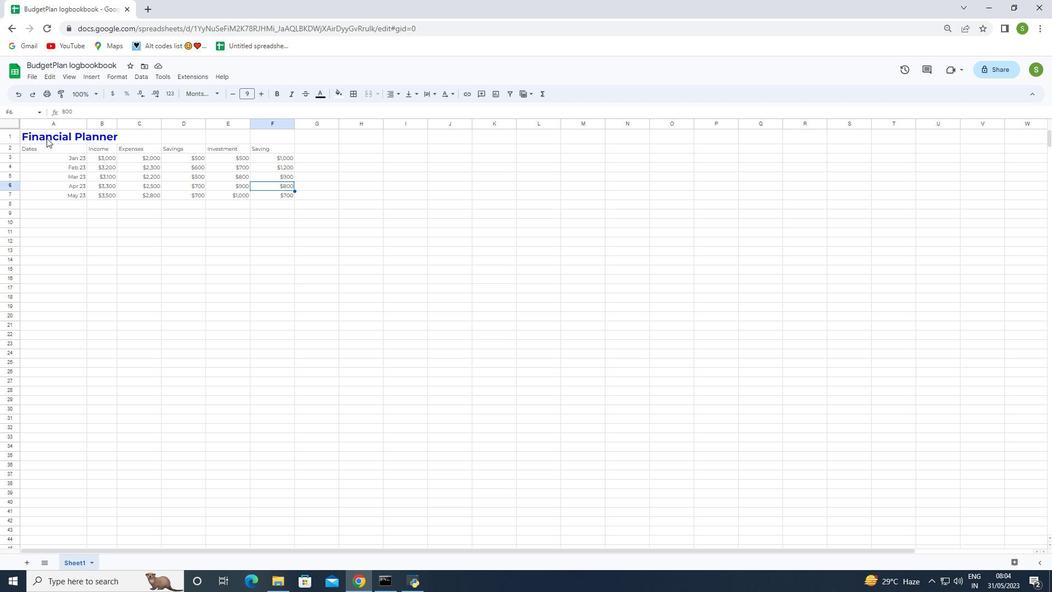 
Action: Mouse pressed left at (46, 137)
Screenshot: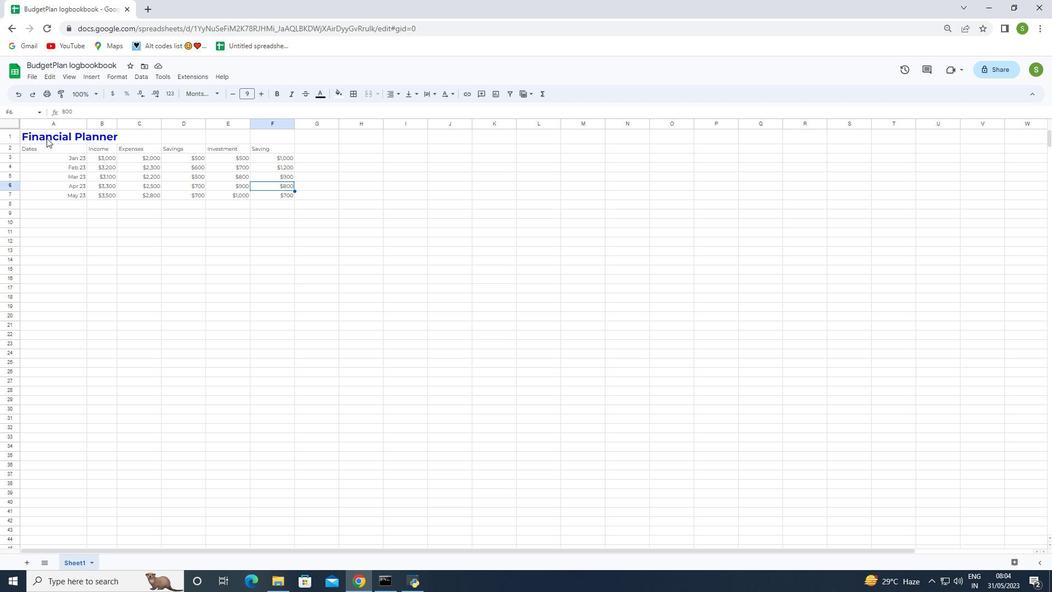 
Action: Mouse moved to (400, 94)
Screenshot: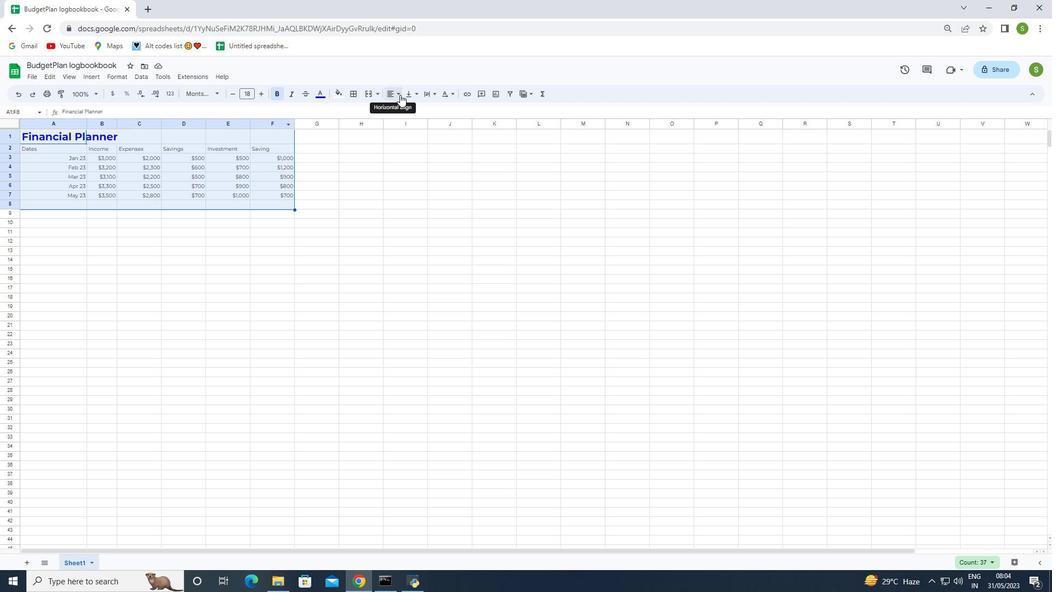
Action: Mouse pressed left at (400, 94)
Screenshot: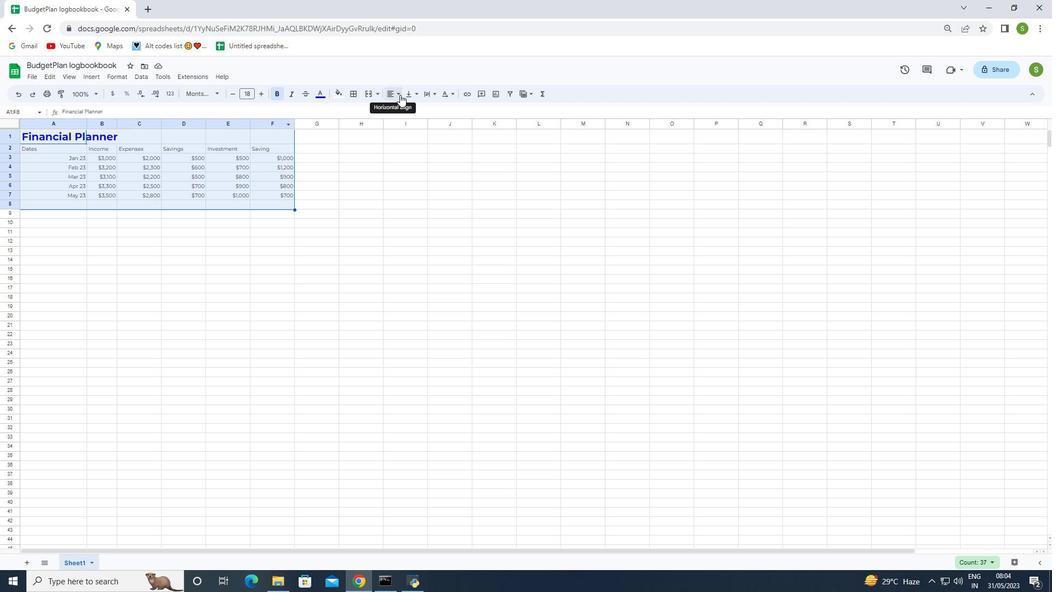 
Action: Mouse moved to (404, 107)
Screenshot: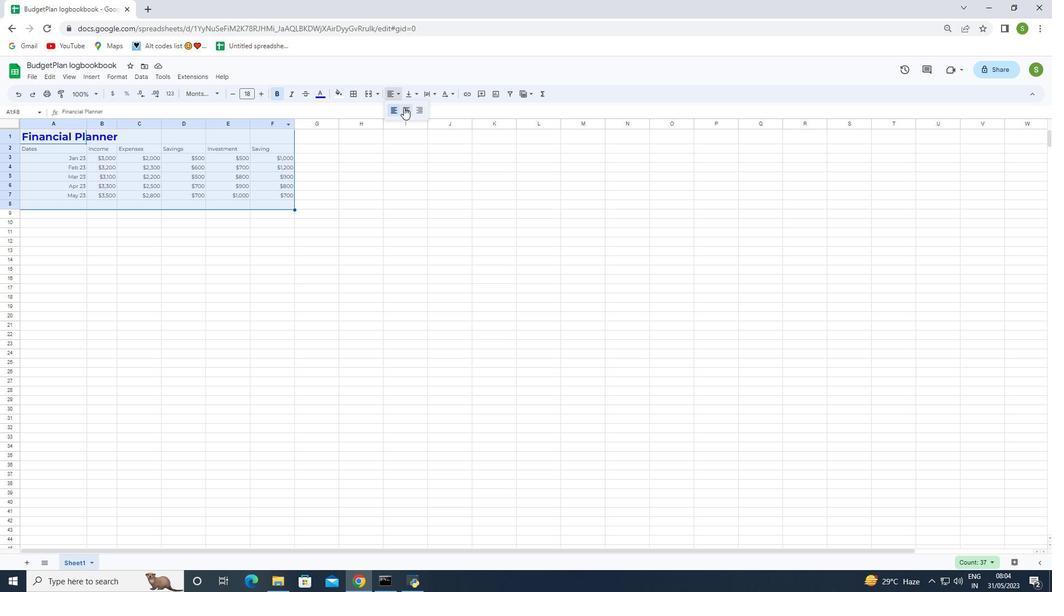 
Action: Mouse pressed left at (404, 107)
Screenshot: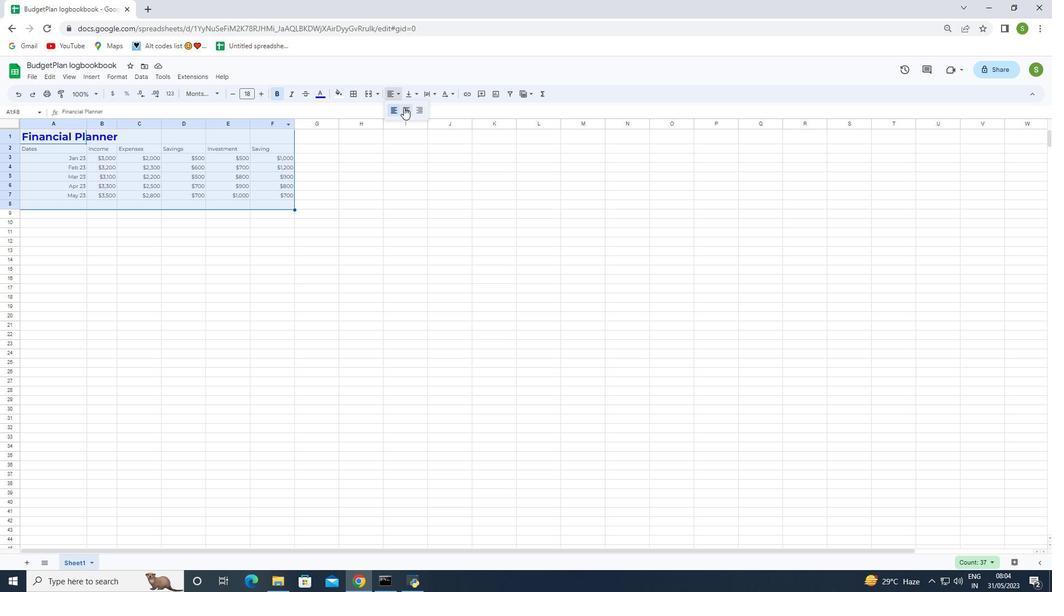 
Action: Mouse moved to (364, 218)
Screenshot: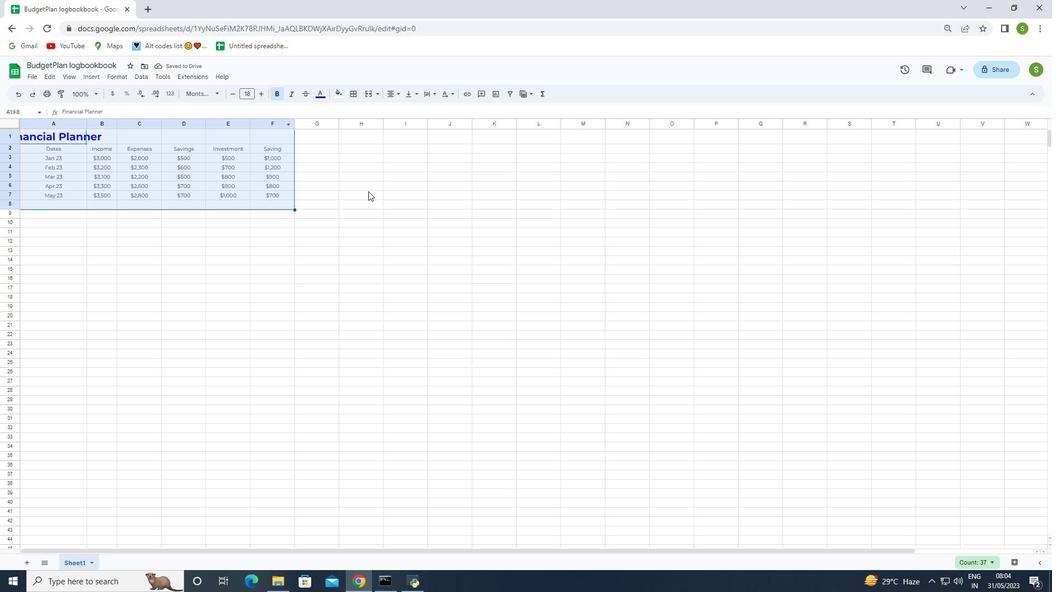 
Action: Mouse pressed left at (364, 218)
Screenshot: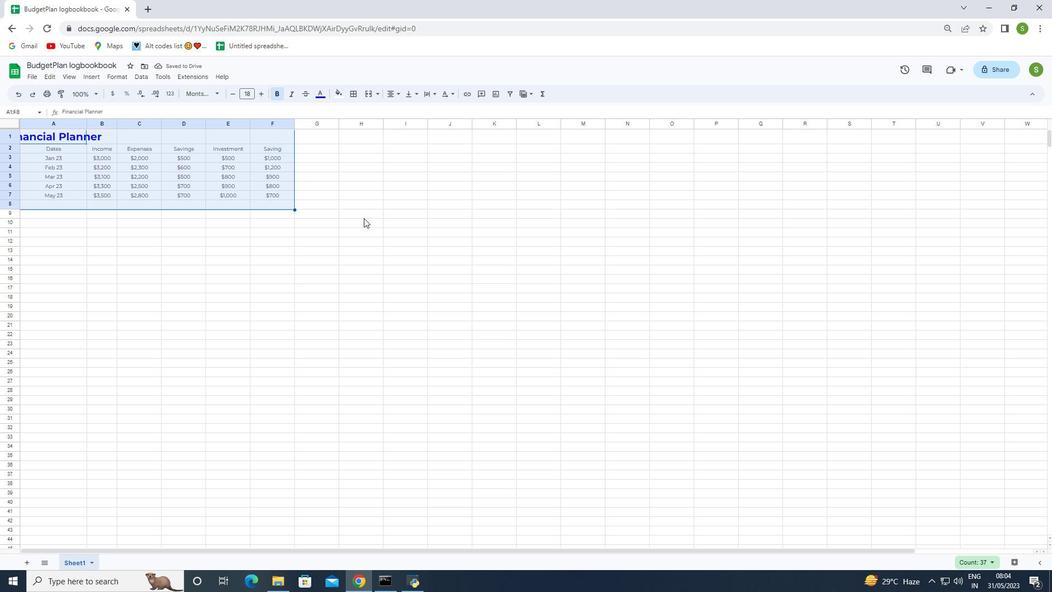 
Action: Mouse moved to (28, 74)
Screenshot: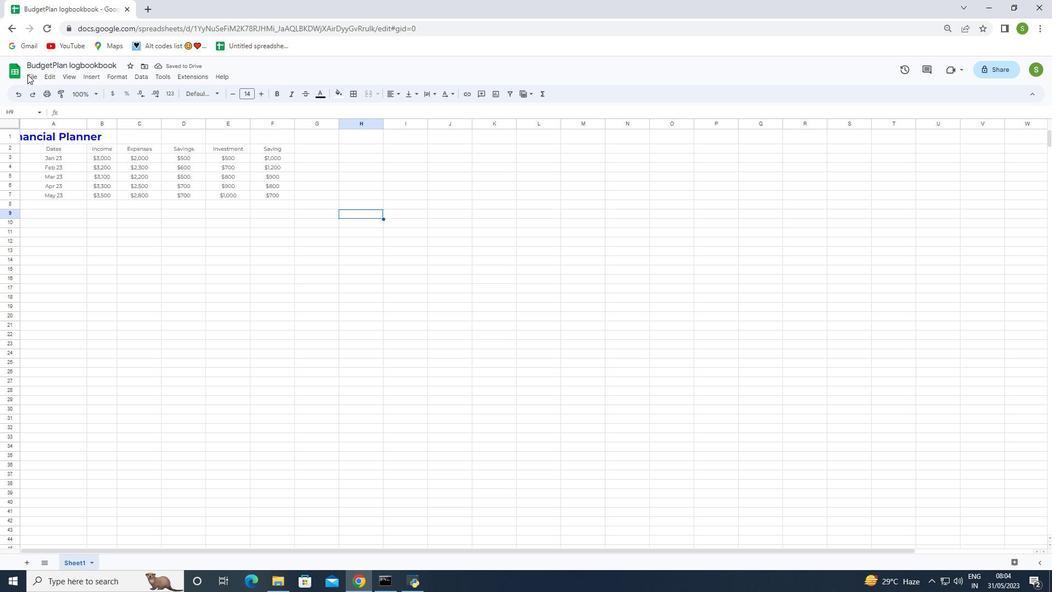 
Action: Mouse pressed left at (28, 74)
Screenshot: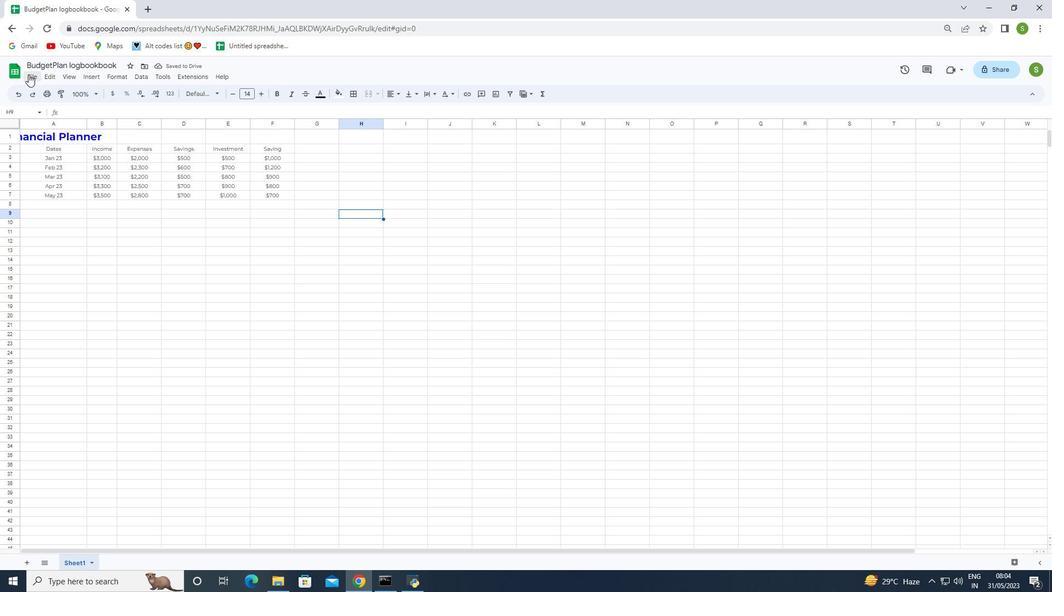 
Action: Mouse moved to (63, 203)
Screenshot: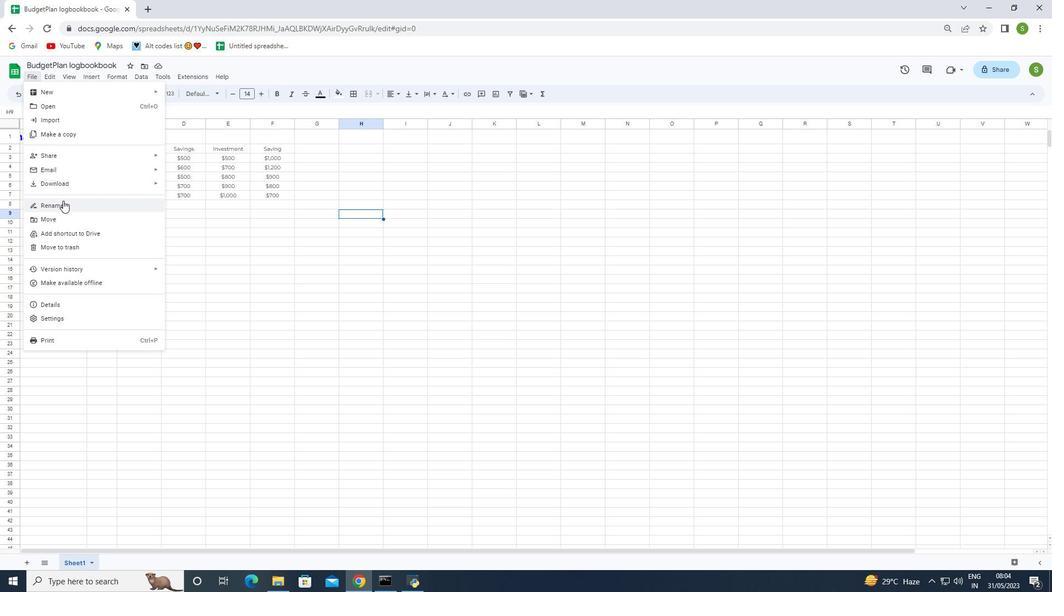 
Action: Mouse pressed left at (63, 203)
Screenshot: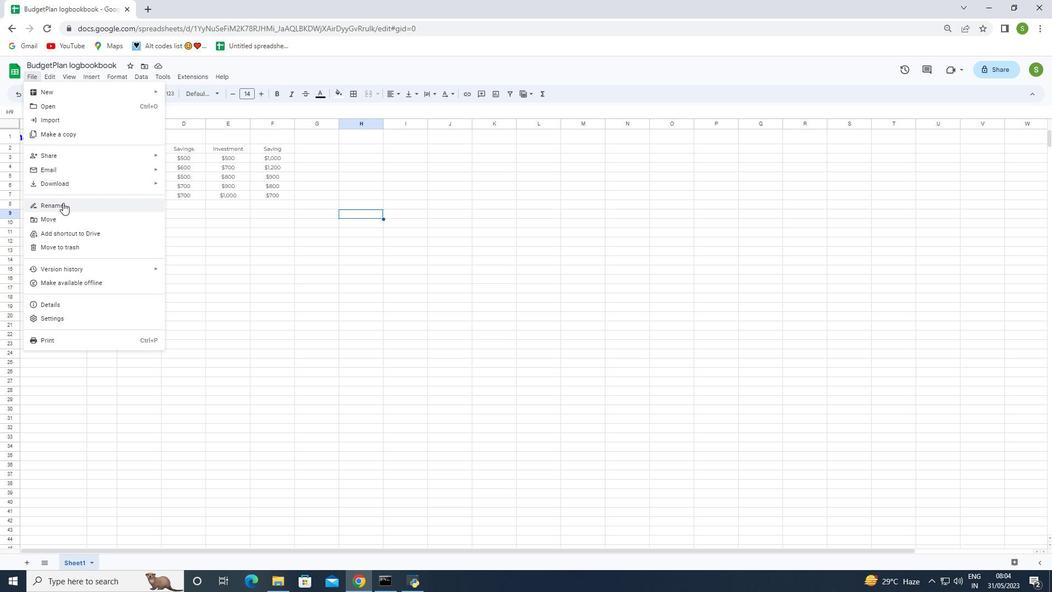 
Action: Mouse moved to (62, 202)
Screenshot: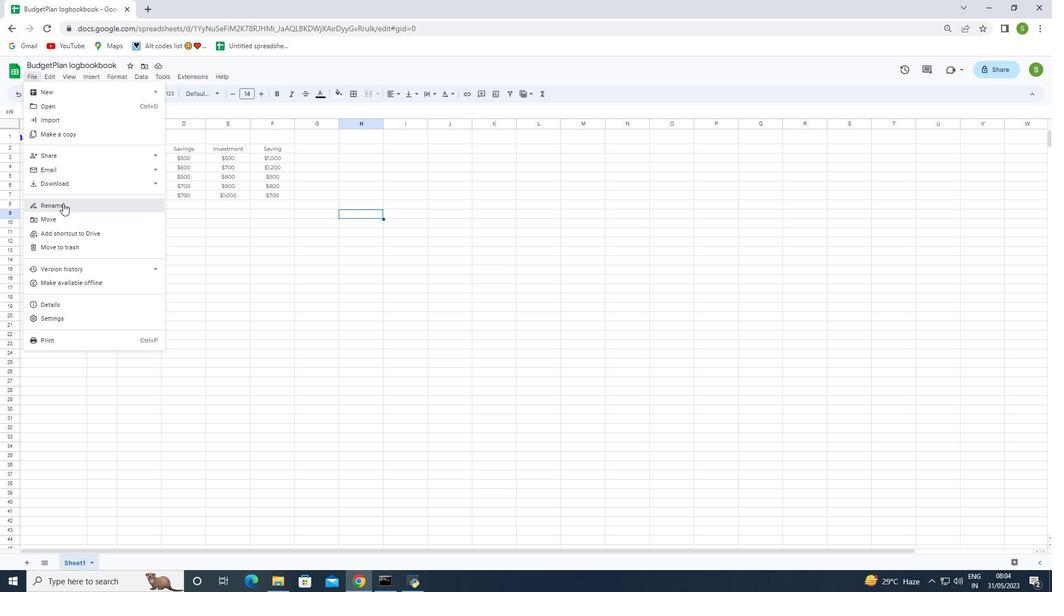 
Action: Key pressed <Key.backspace><Key.shift>Budget<Key.shift>Plan<Key.space>logbookbook
Screenshot: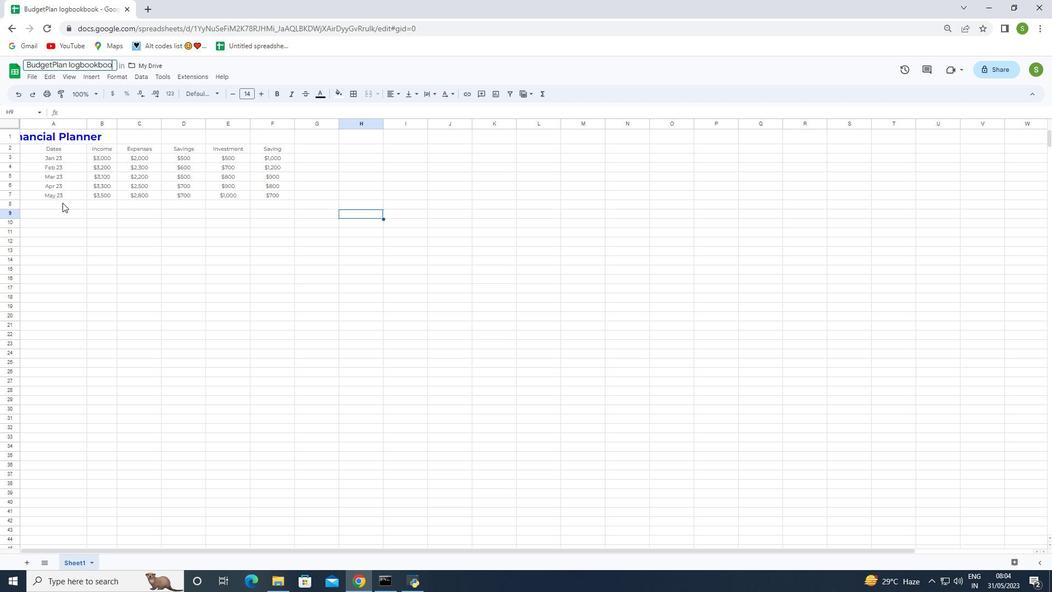 
Action: Mouse moved to (79, 259)
Screenshot: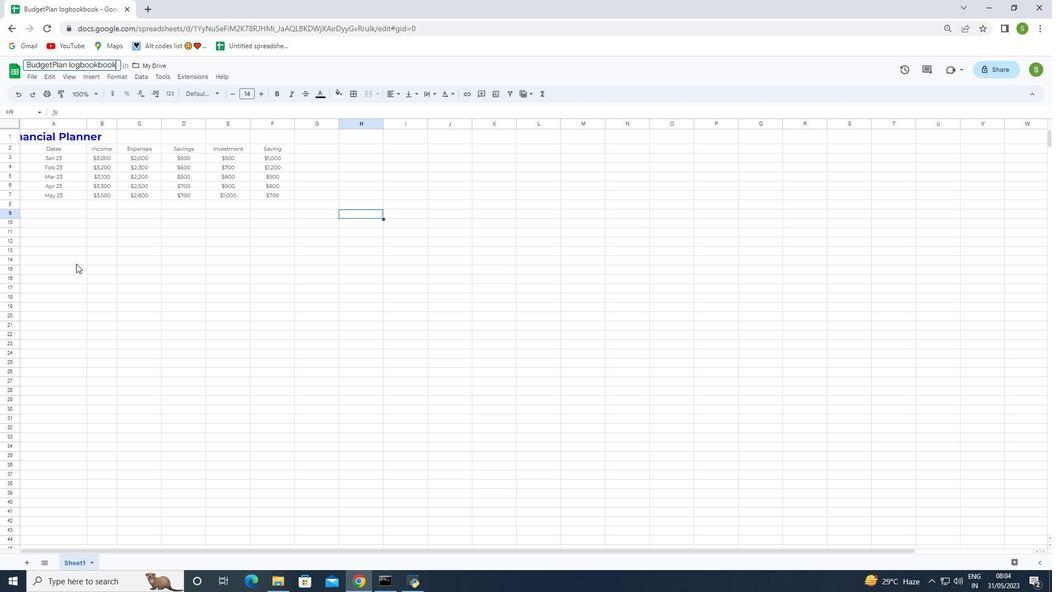 
Action: Mouse pressed left at (79, 259)
Screenshot: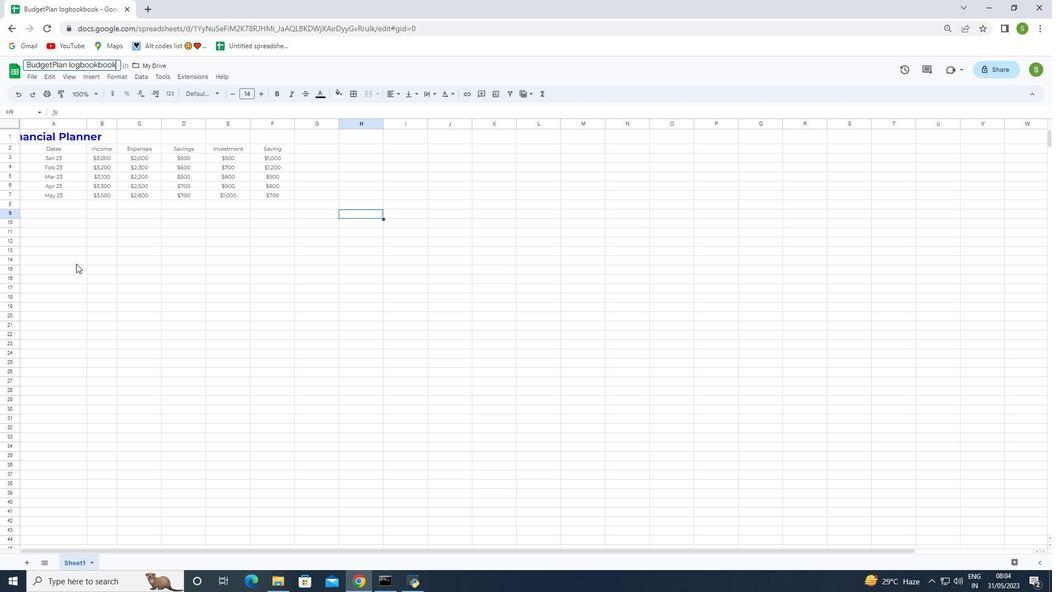 
Action: Mouse moved to (80, 259)
Screenshot: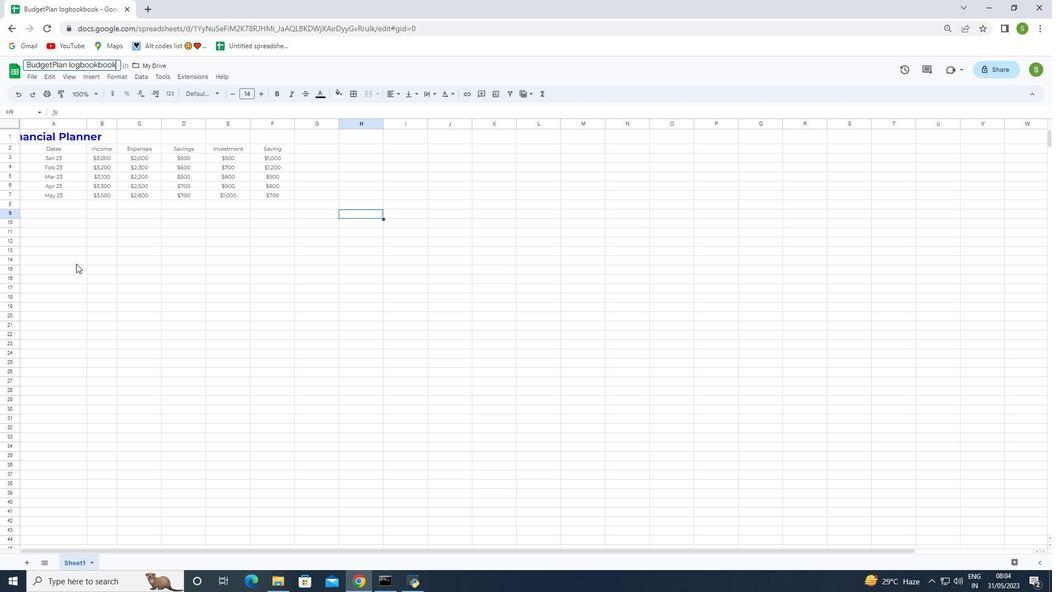 
